 Task: Look for space in Pematangsiantar, Indonesia from 12th August, 2023 to 16th August, 2023 for 8 adults in price range Rs.10000 to Rs.16000. Place can be private room with 8 bedrooms having 8 beds and 8 bathrooms. Property type can be house, flat, guest house, hotel. Amenities needed are: wifi, TV, free parkinig on premises, gym, breakfast. Booking option can be shelf check-in. Required host language is English.
Action: Mouse moved to (465, 99)
Screenshot: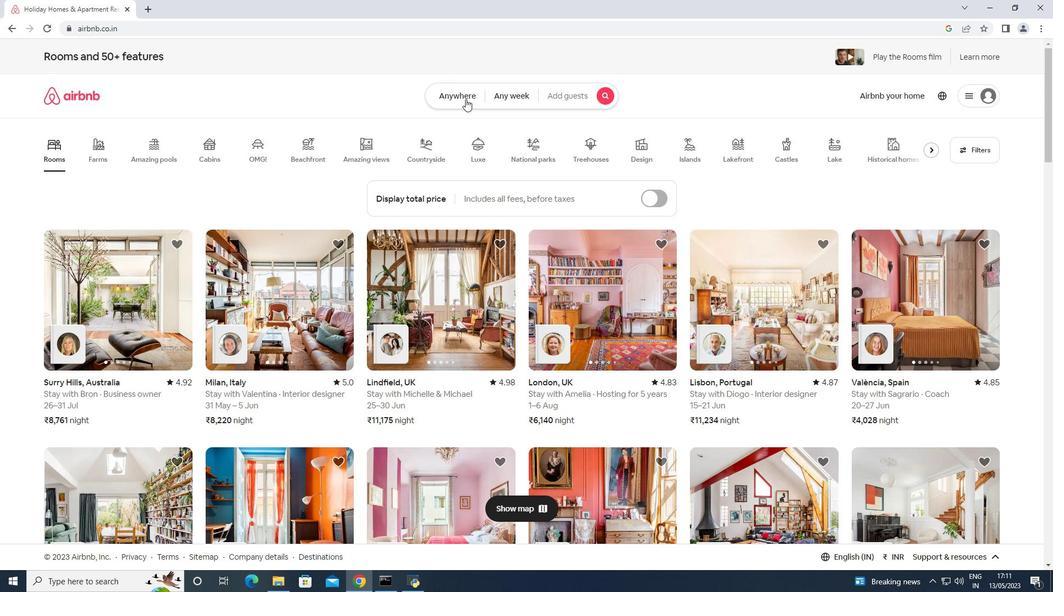 
Action: Mouse pressed left at (465, 99)
Screenshot: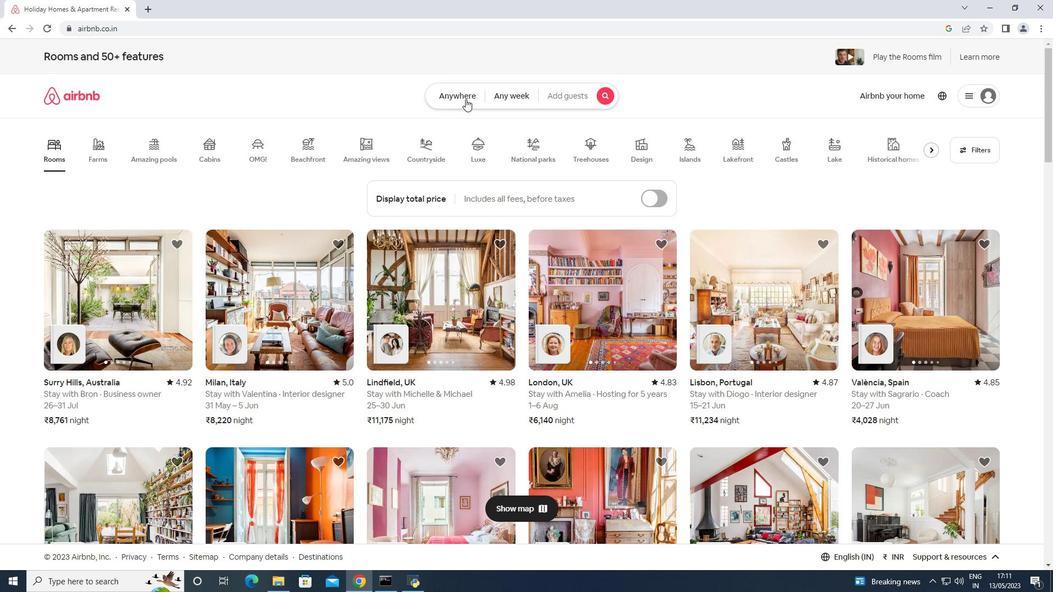 
Action: Mouse moved to (431, 140)
Screenshot: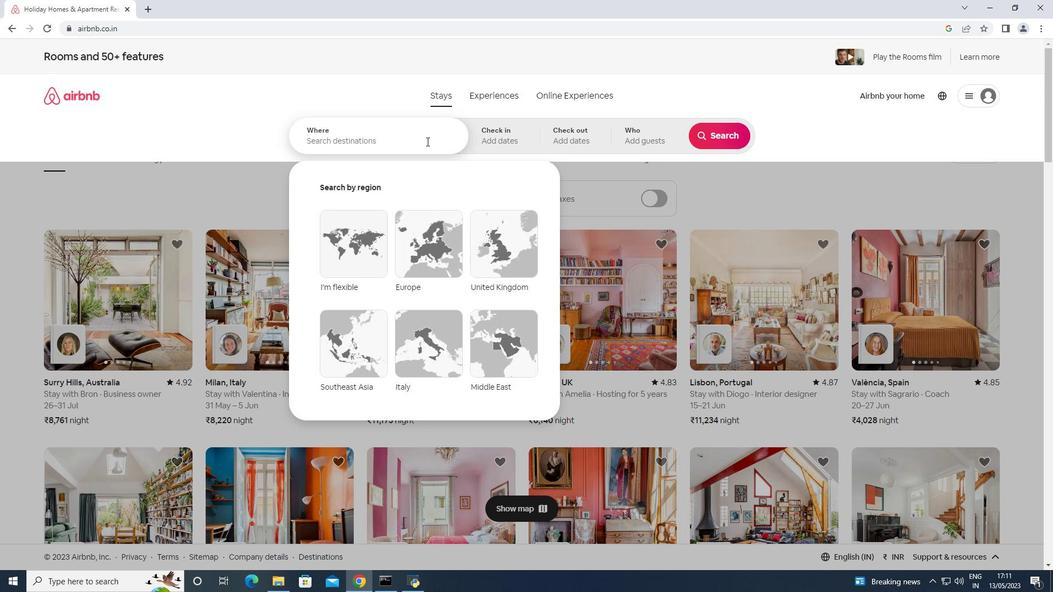 
Action: Mouse pressed left at (431, 140)
Screenshot: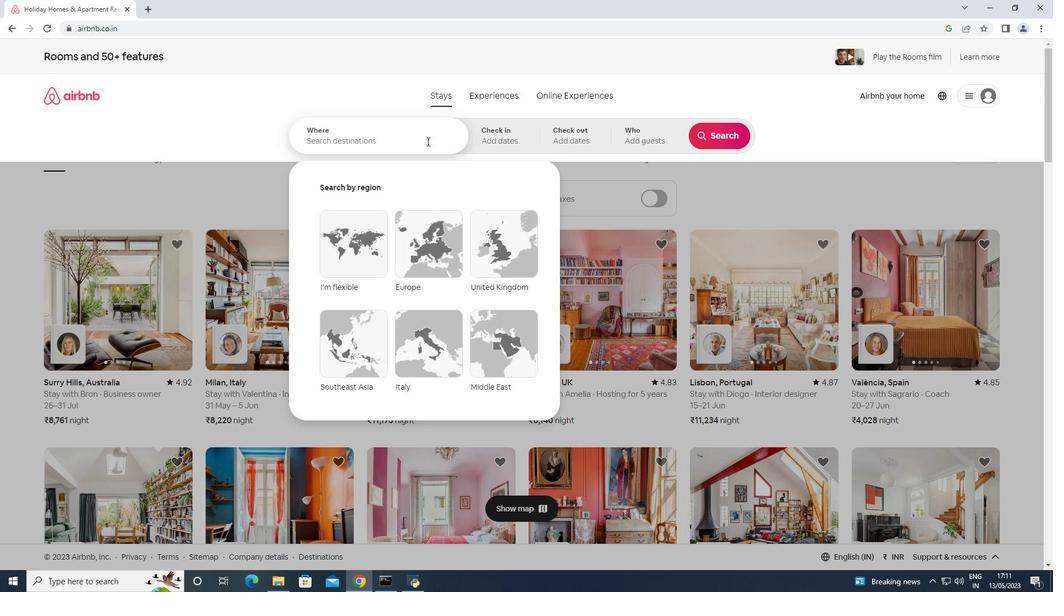 
Action: Key pressed <Key.shift>Pematangsiantar,<Key.space><Key.shift>Indoa<Key.backspace>nesia<Key.enter>
Screenshot: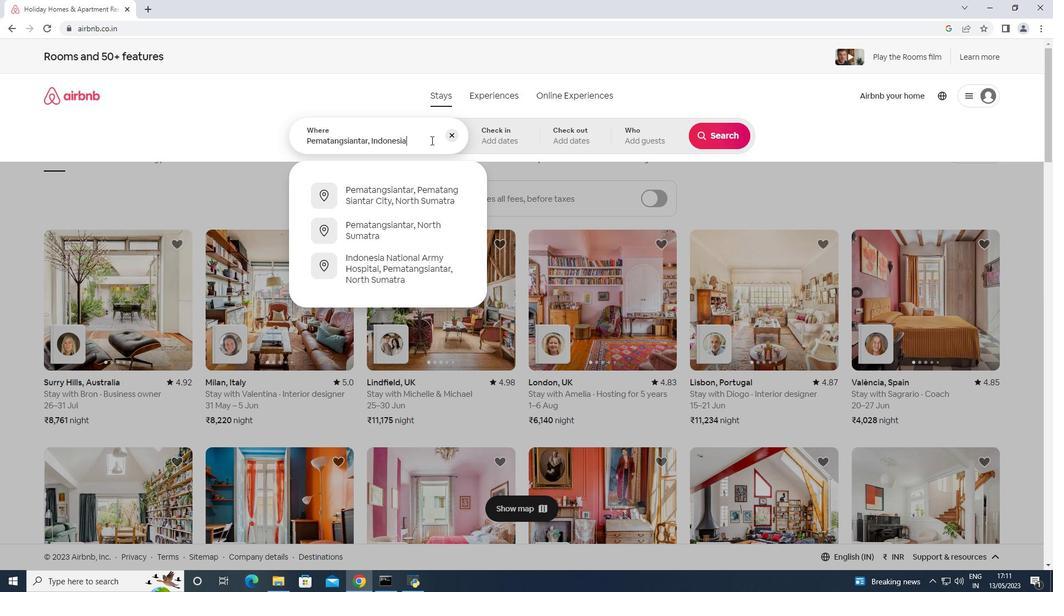 
Action: Mouse moved to (720, 227)
Screenshot: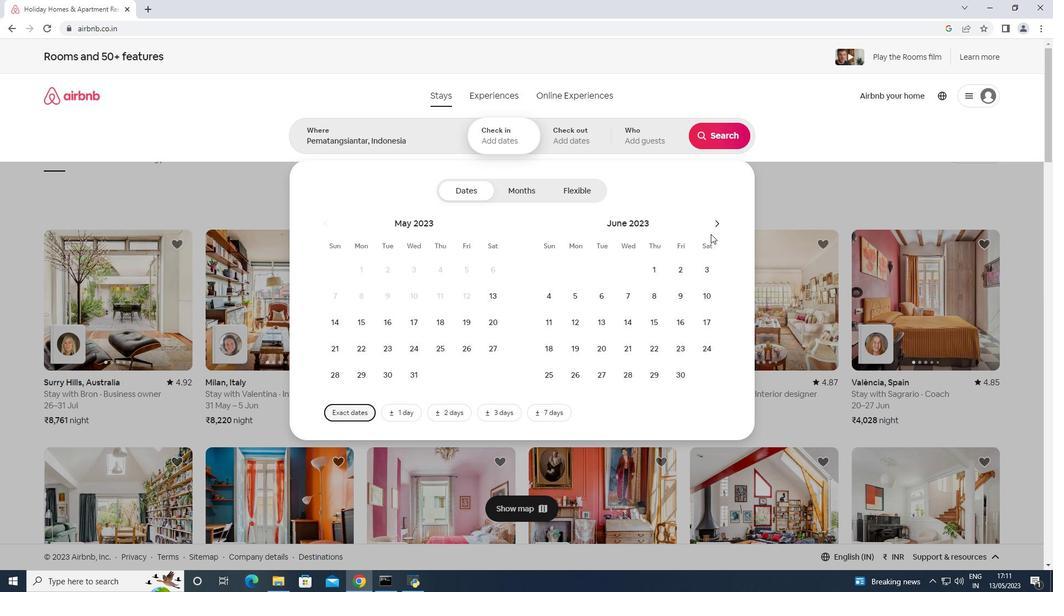
Action: Mouse pressed left at (720, 227)
Screenshot: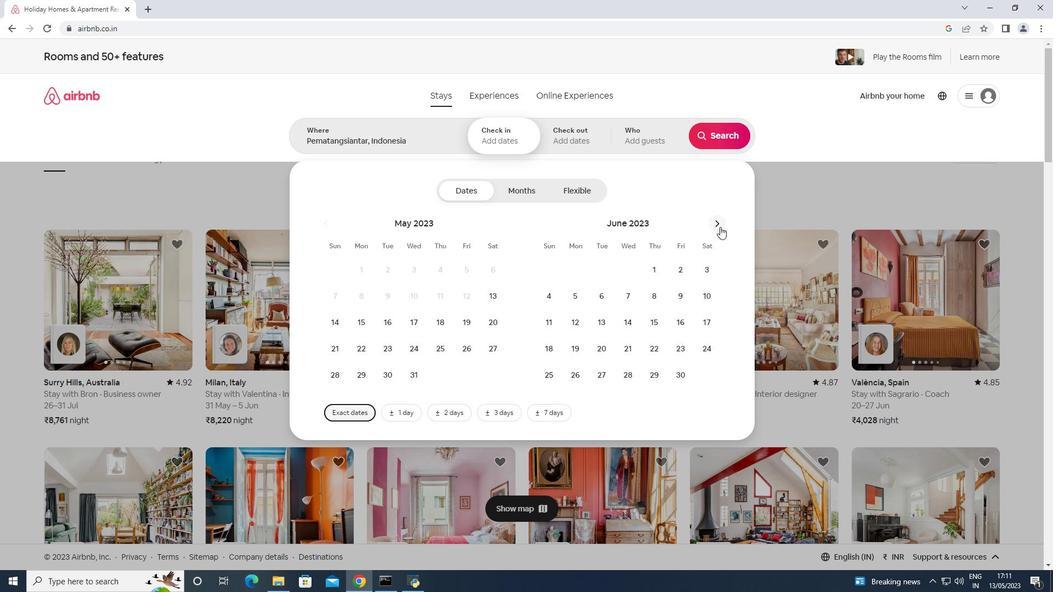 
Action: Mouse pressed left at (720, 227)
Screenshot: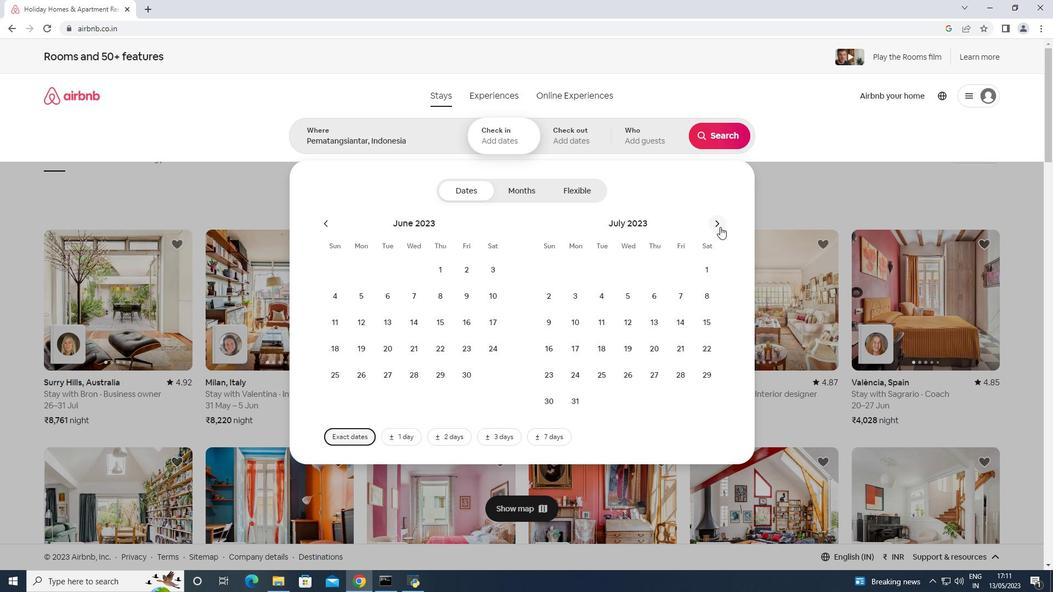 
Action: Mouse moved to (704, 296)
Screenshot: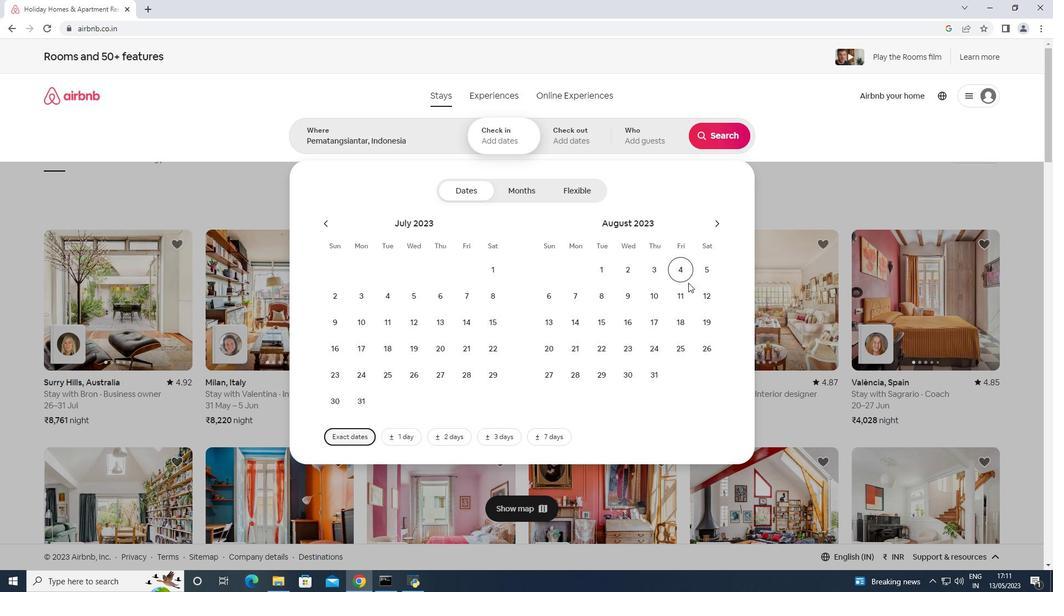 
Action: Mouse pressed left at (704, 296)
Screenshot: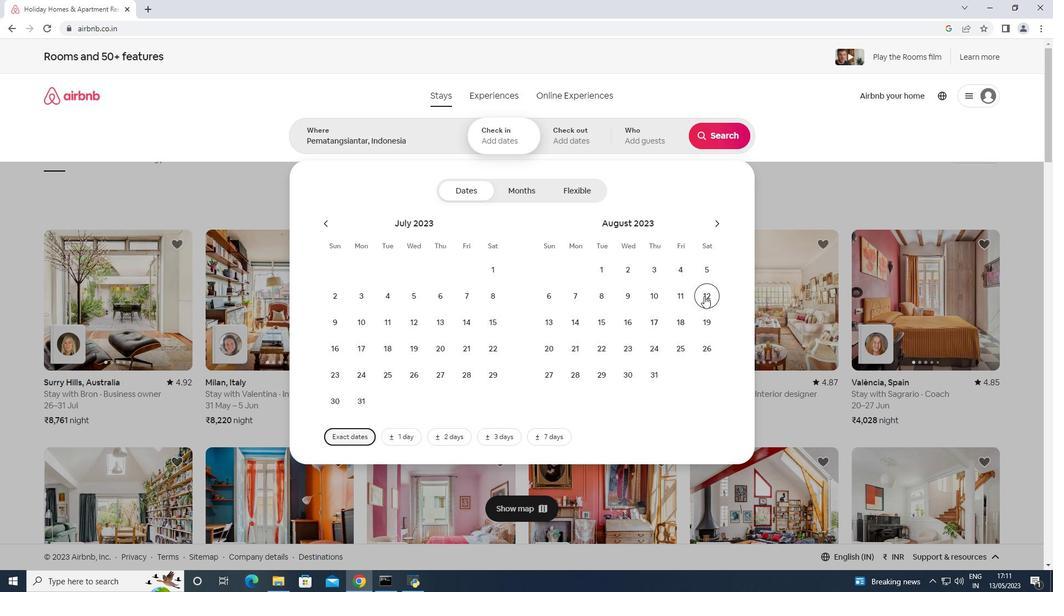 
Action: Mouse moved to (633, 320)
Screenshot: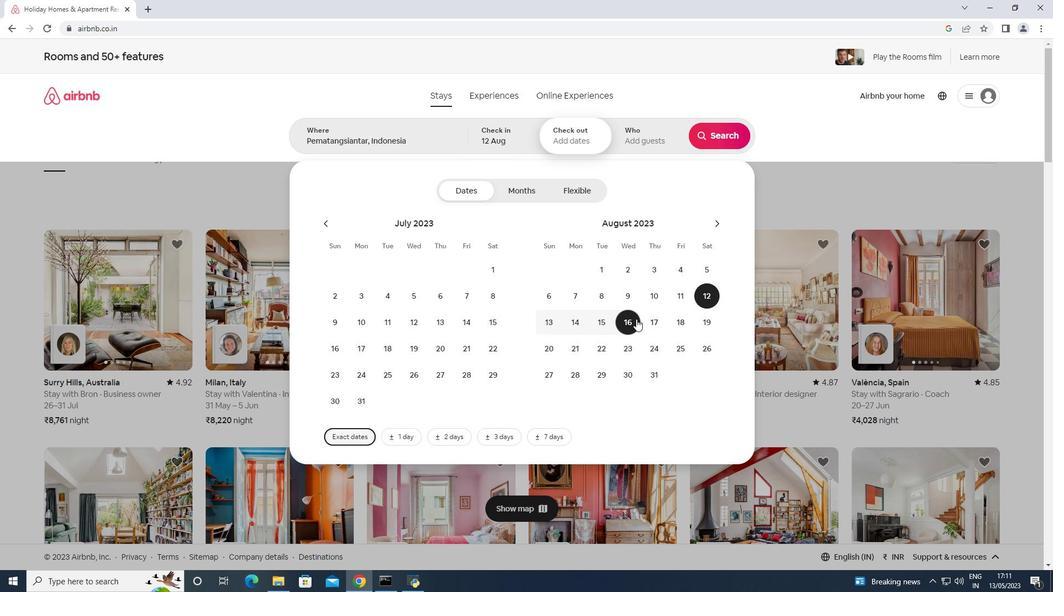 
Action: Mouse pressed left at (633, 320)
Screenshot: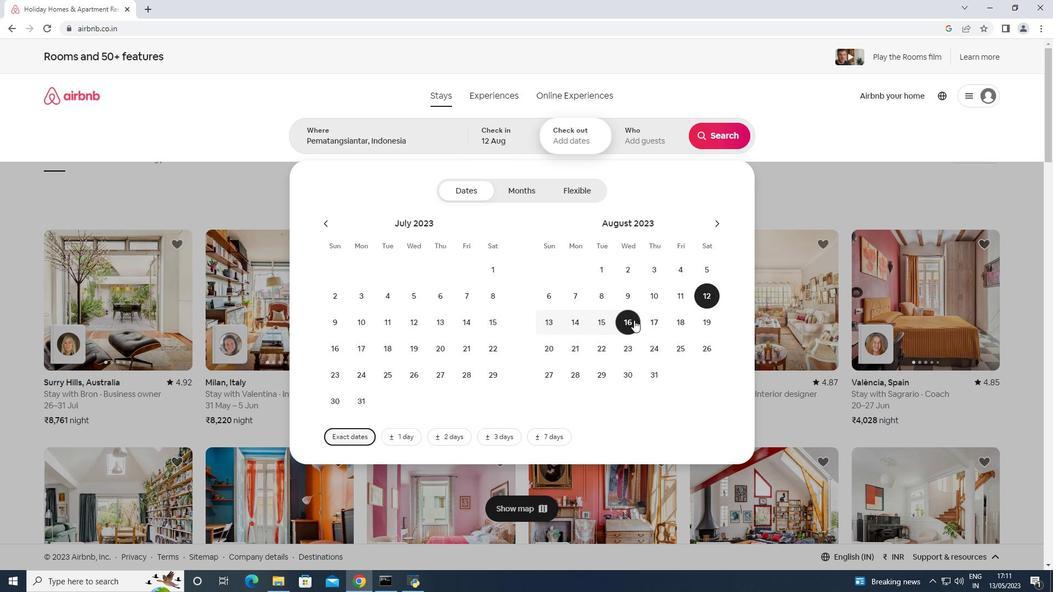 
Action: Mouse moved to (653, 145)
Screenshot: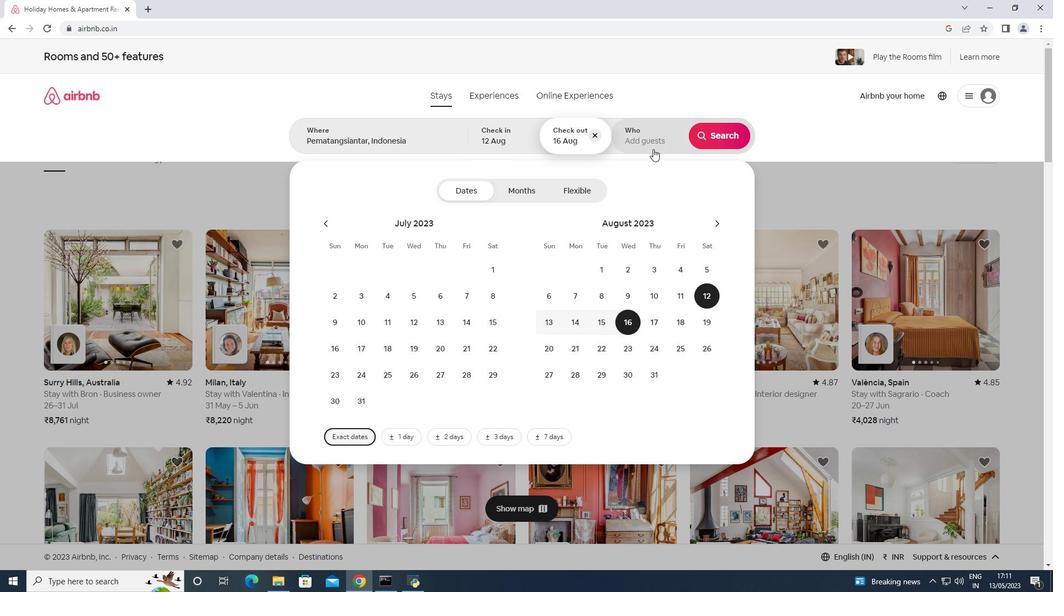 
Action: Mouse pressed left at (653, 145)
Screenshot: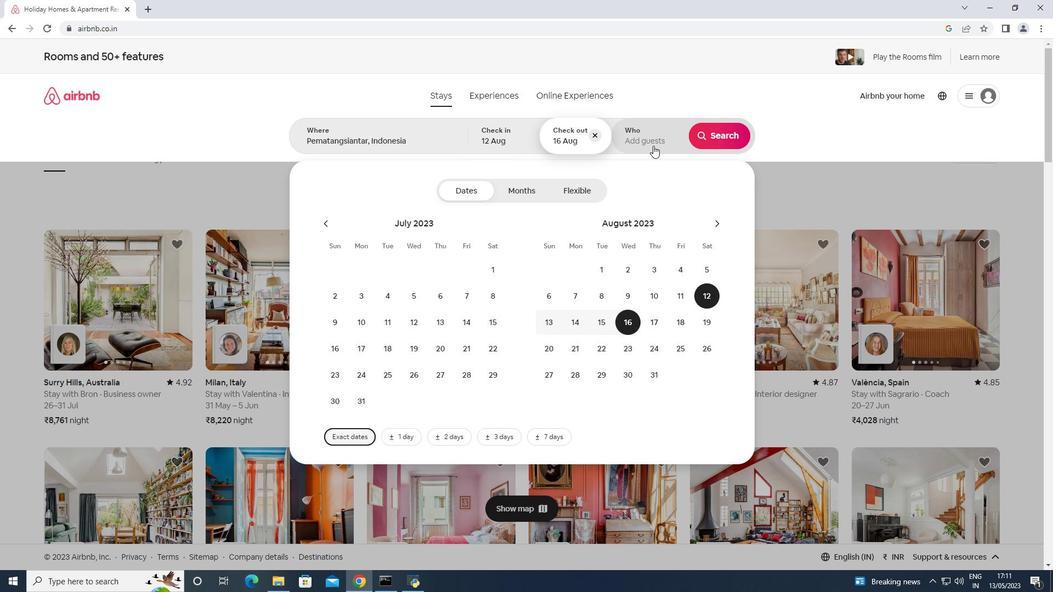 
Action: Mouse moved to (723, 190)
Screenshot: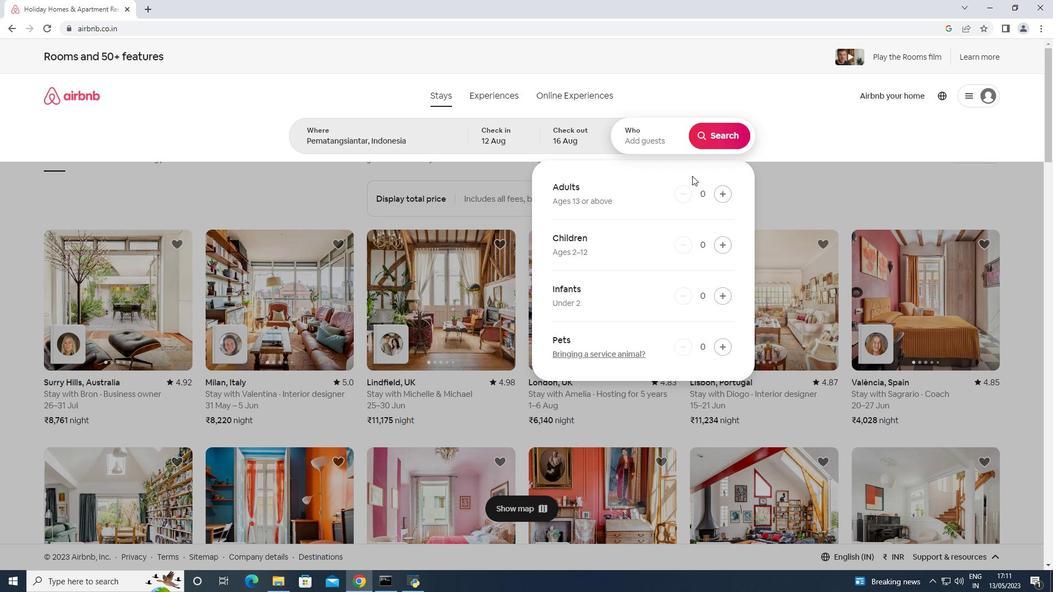 
Action: Mouse pressed left at (723, 190)
Screenshot: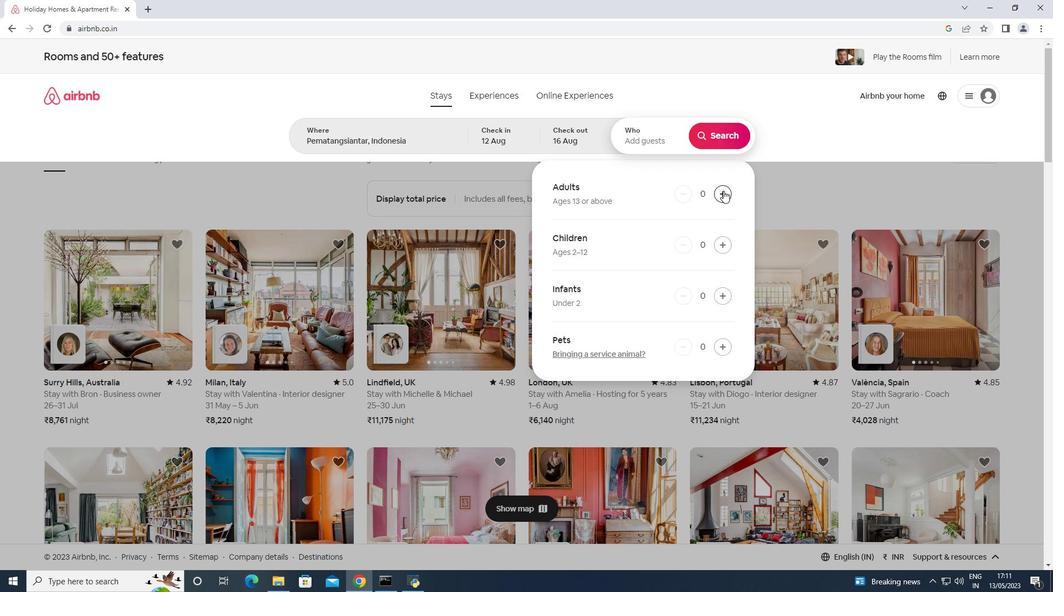 
Action: Mouse pressed left at (723, 190)
Screenshot: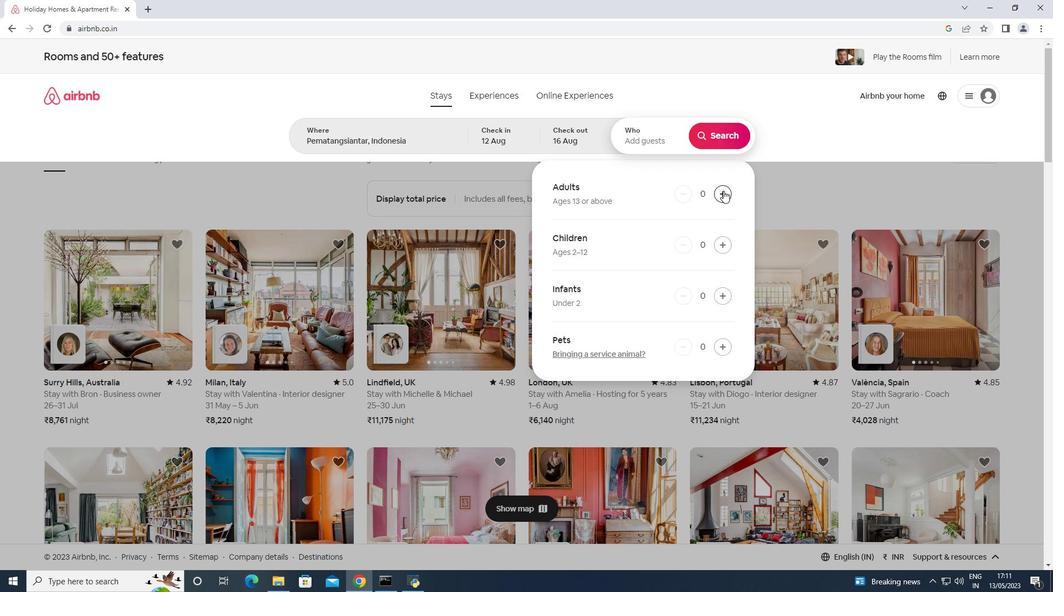 
Action: Mouse pressed left at (723, 190)
Screenshot: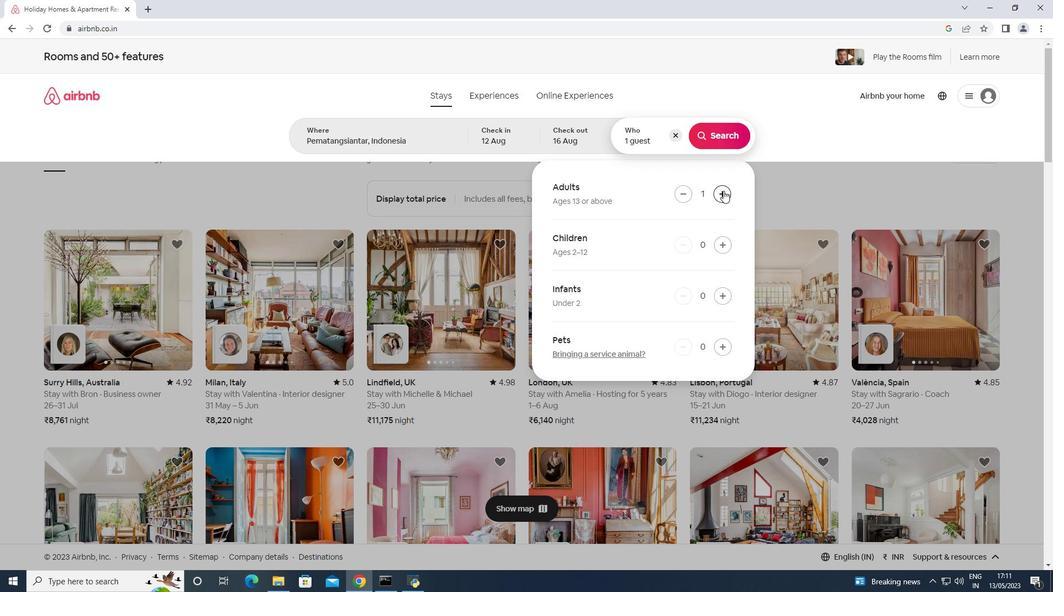 
Action: Mouse pressed left at (723, 190)
Screenshot: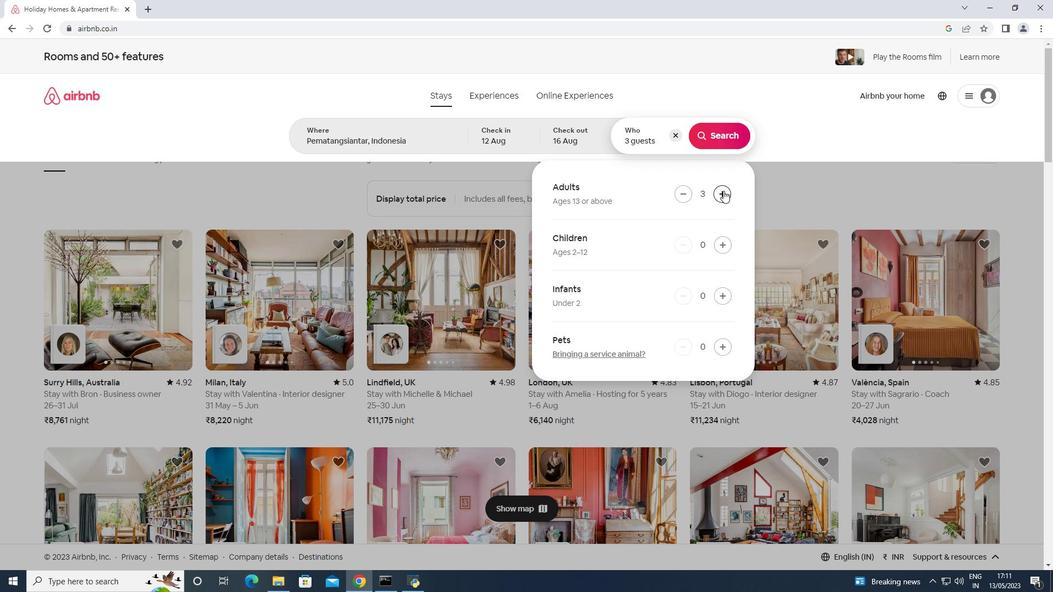 
Action: Mouse pressed left at (723, 190)
Screenshot: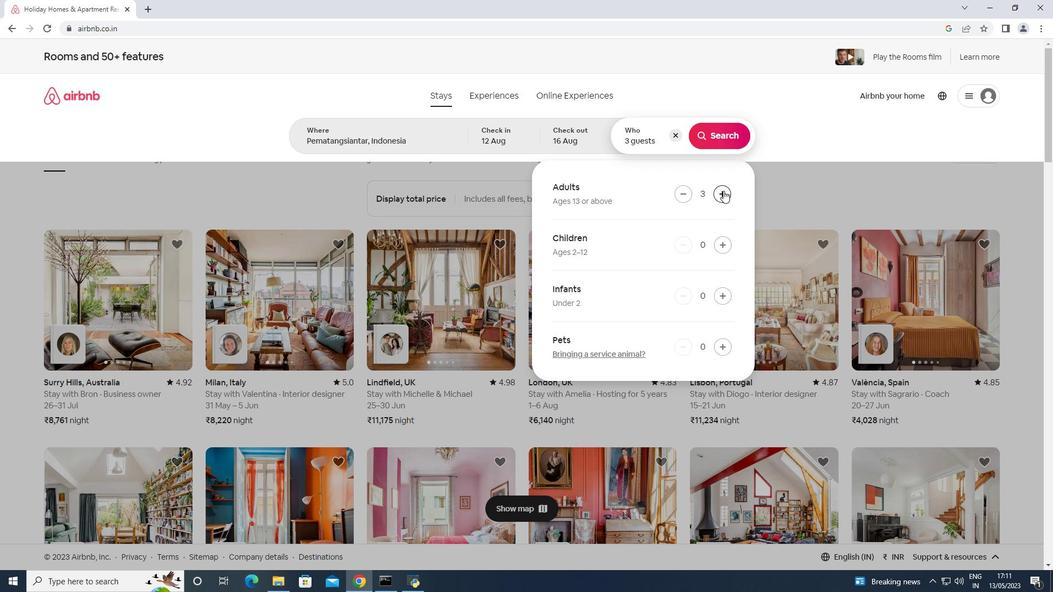 
Action: Mouse pressed left at (723, 190)
Screenshot: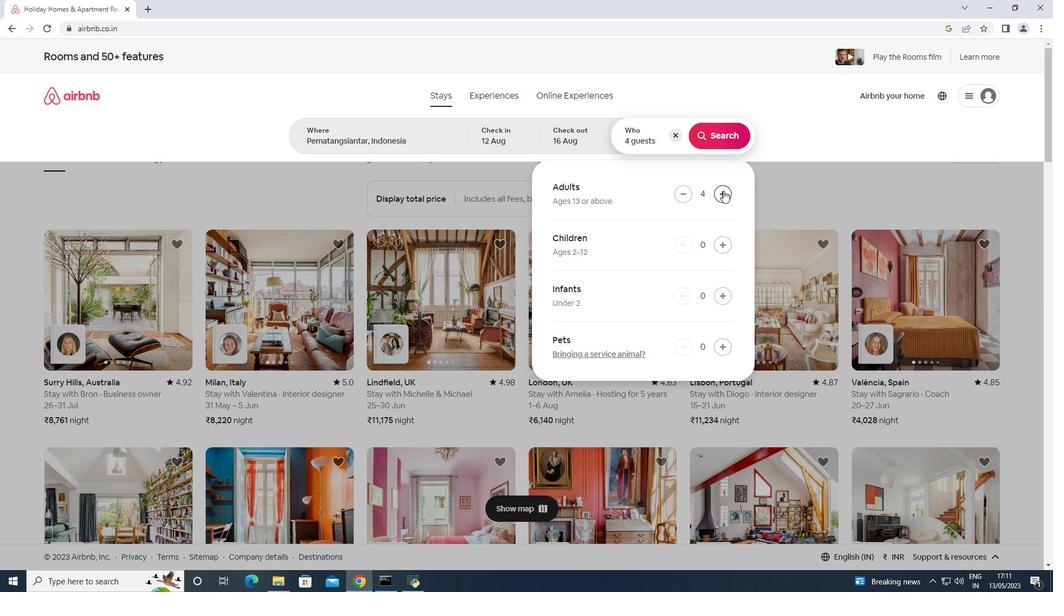 
Action: Mouse pressed left at (723, 190)
Screenshot: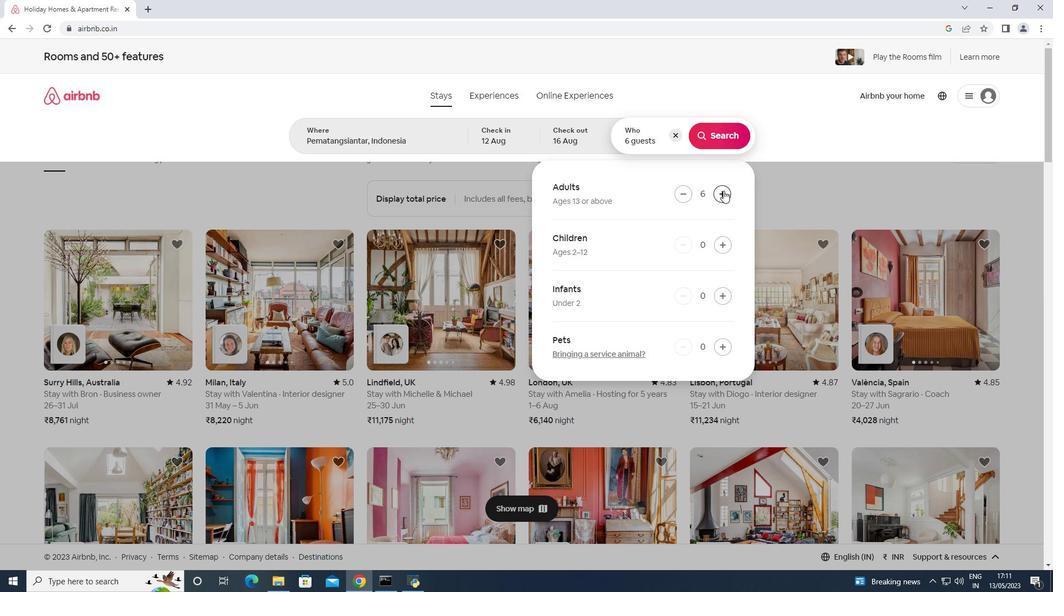 
Action: Mouse pressed left at (723, 190)
Screenshot: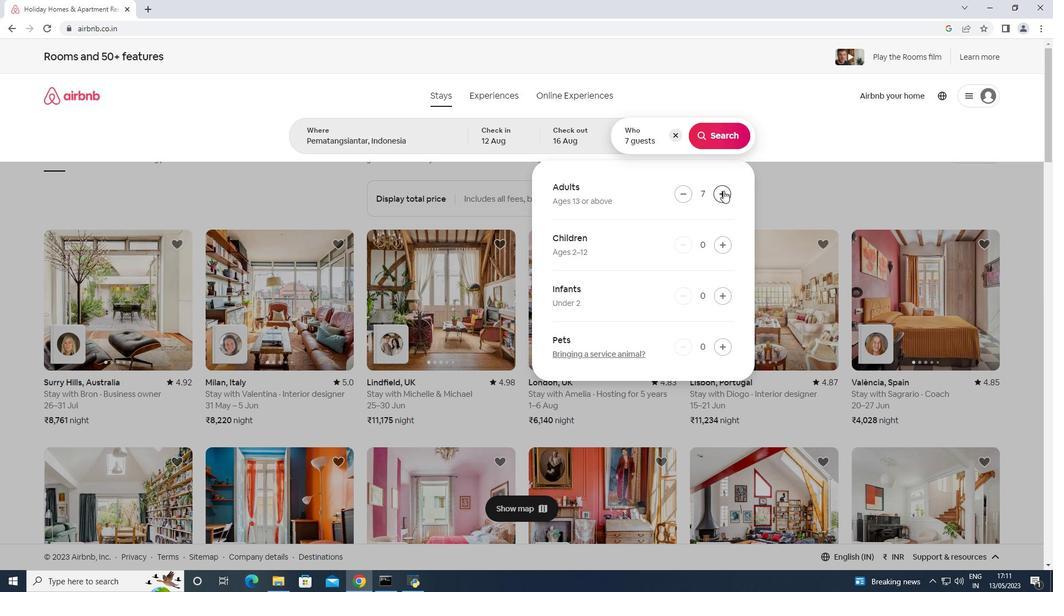 
Action: Mouse moved to (727, 141)
Screenshot: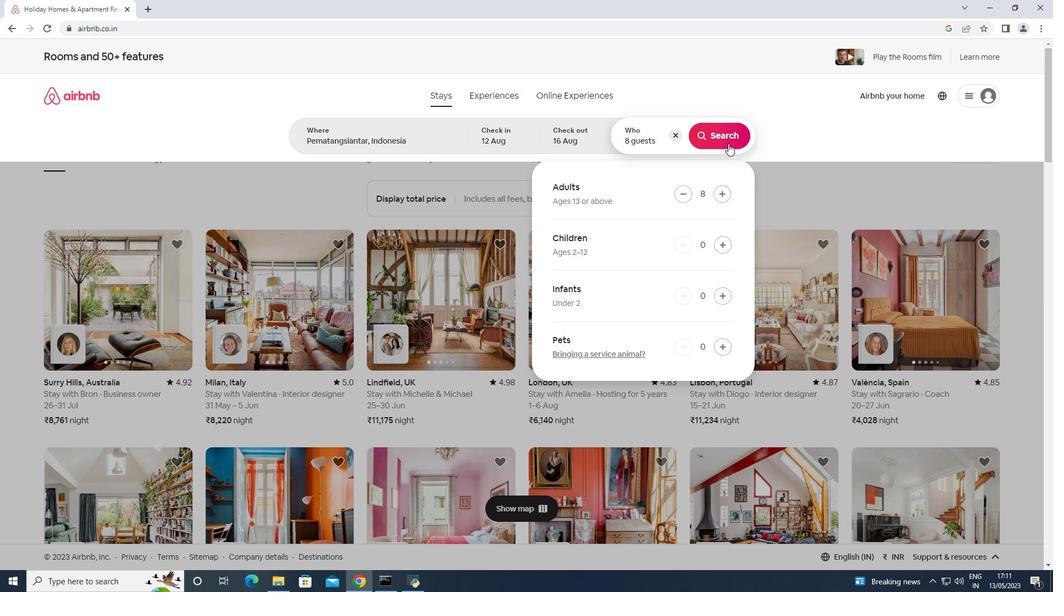 
Action: Mouse pressed left at (727, 141)
Screenshot: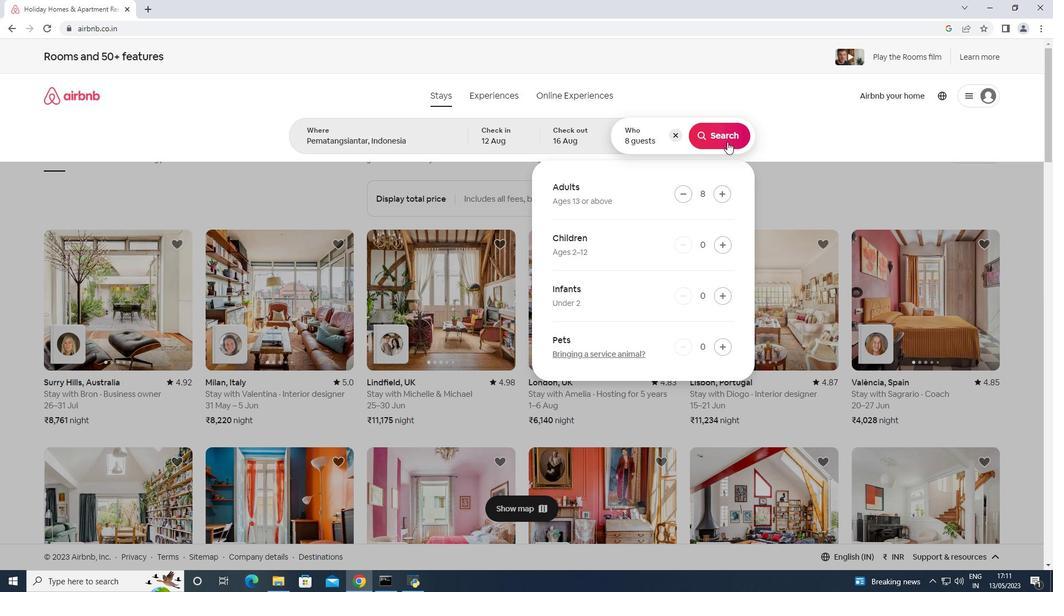 
Action: Mouse moved to (991, 102)
Screenshot: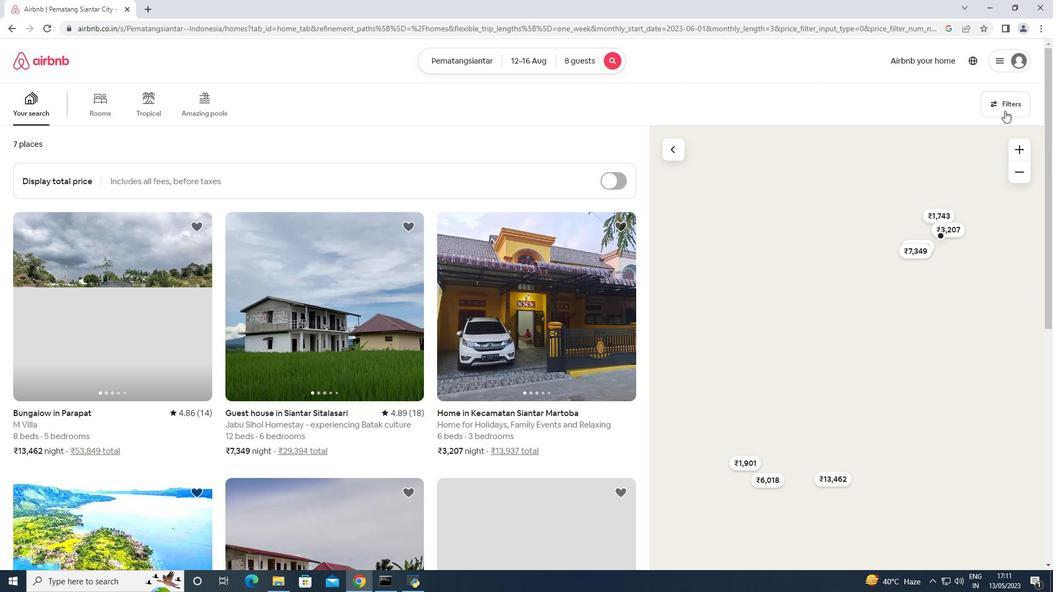 
Action: Mouse pressed left at (991, 102)
Screenshot: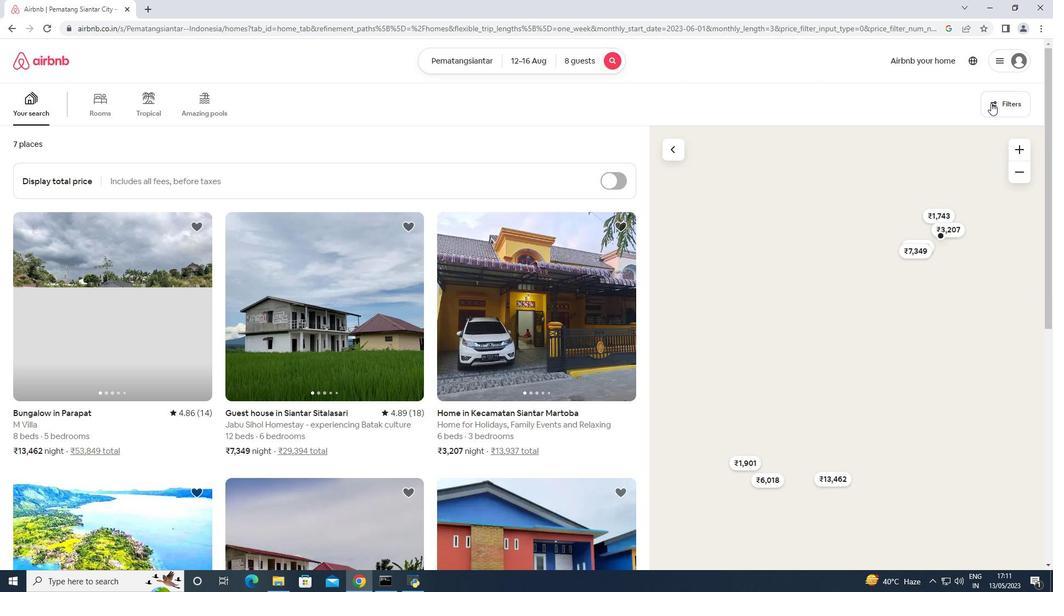 
Action: Mouse moved to (497, 367)
Screenshot: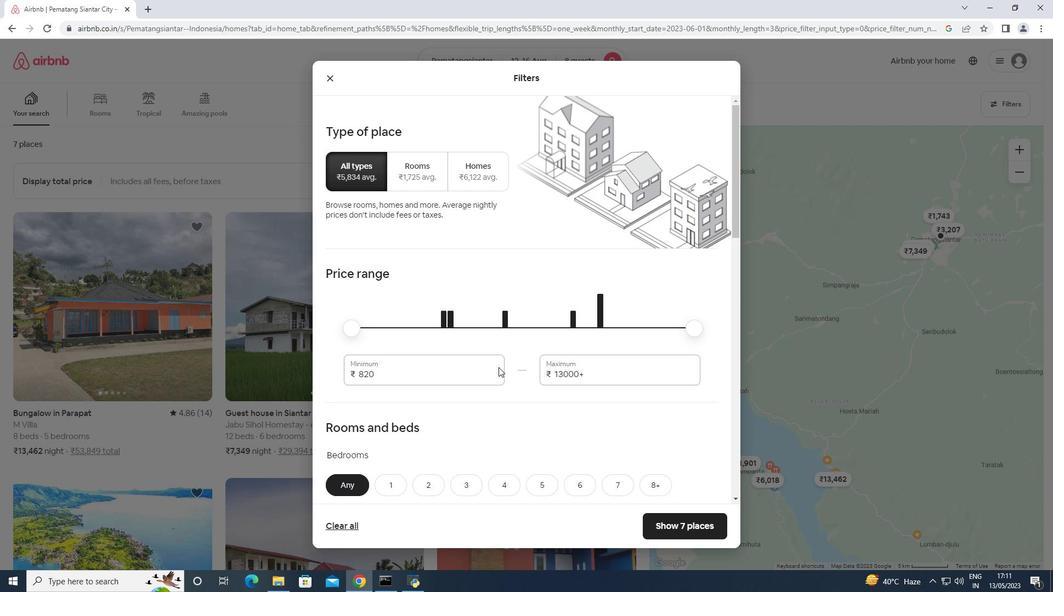 
Action: Mouse pressed left at (497, 367)
Screenshot: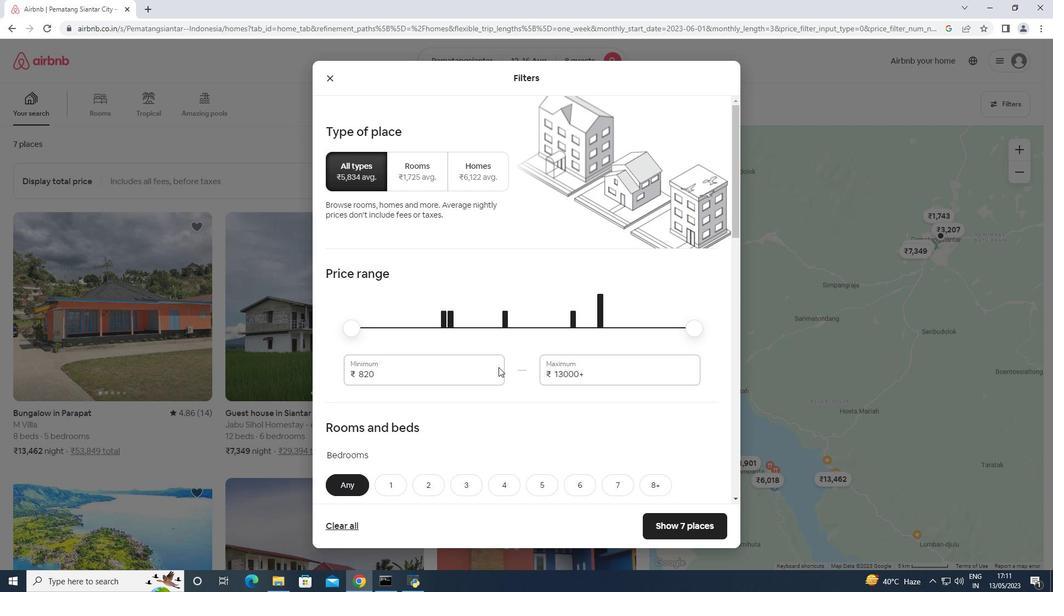 
Action: Mouse moved to (496, 367)
Screenshot: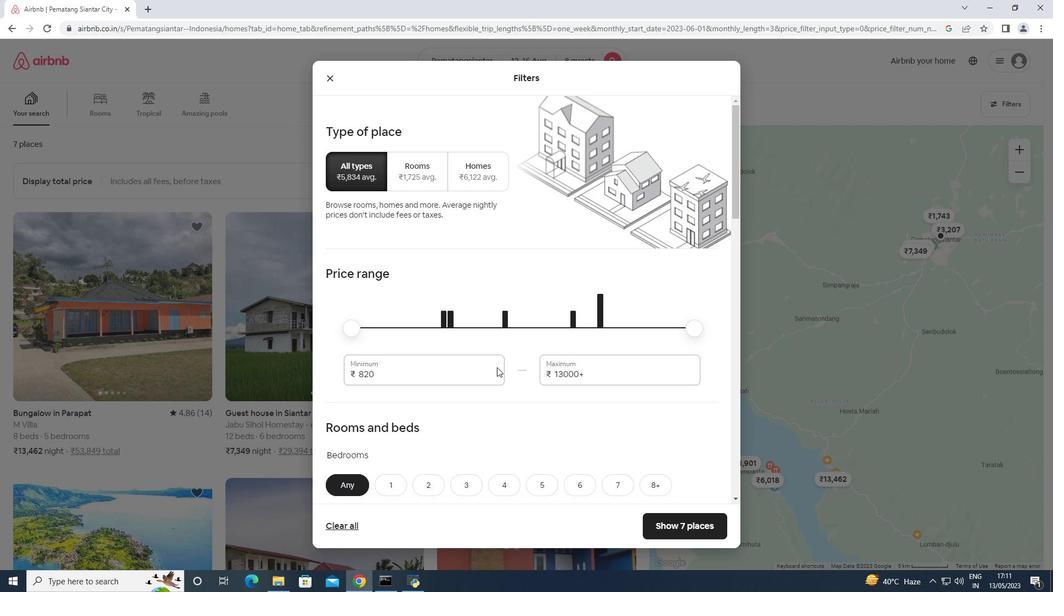 
Action: Mouse pressed left at (496, 367)
Screenshot: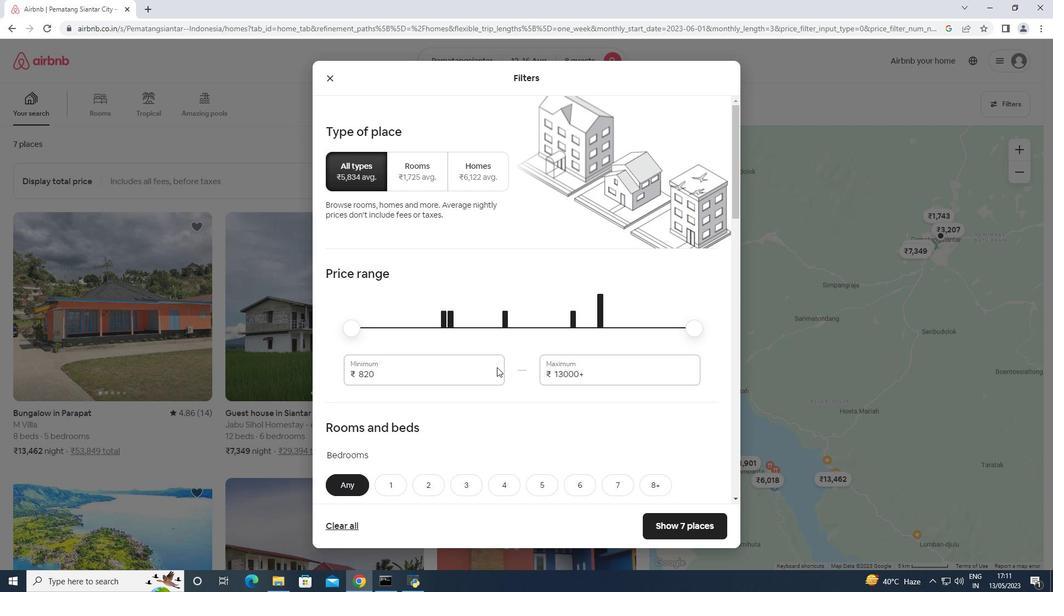 
Action: Mouse moved to (495, 367)
Screenshot: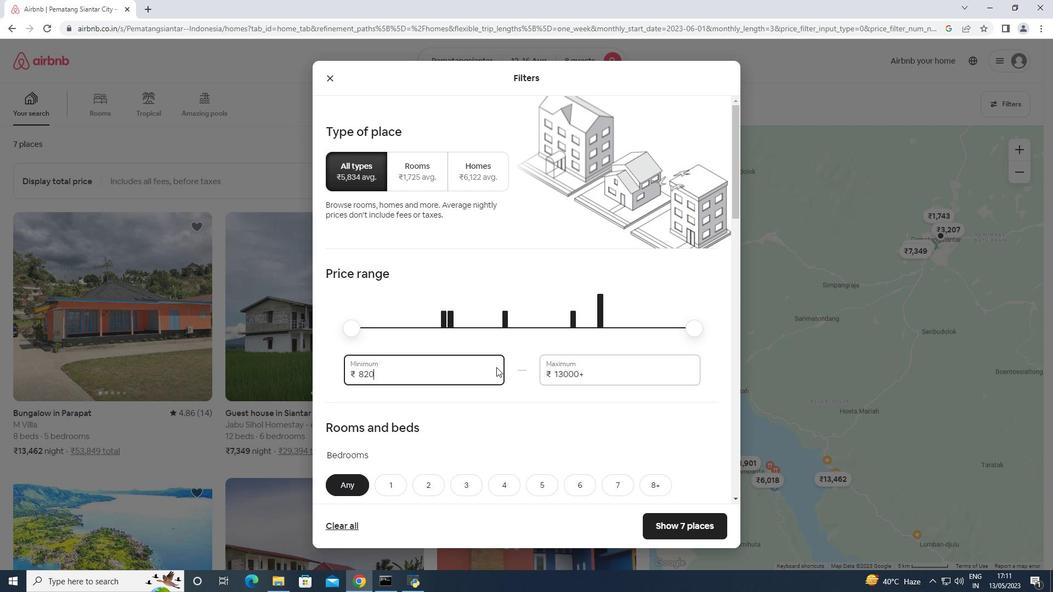 
Action: Mouse pressed left at (495, 367)
Screenshot: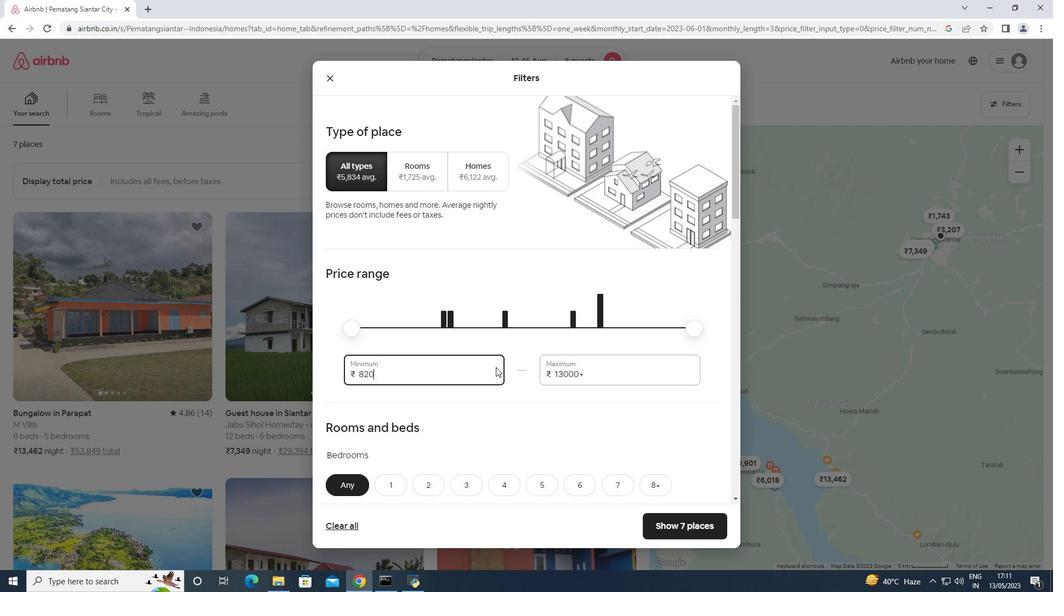 
Action: Mouse pressed left at (495, 367)
Screenshot: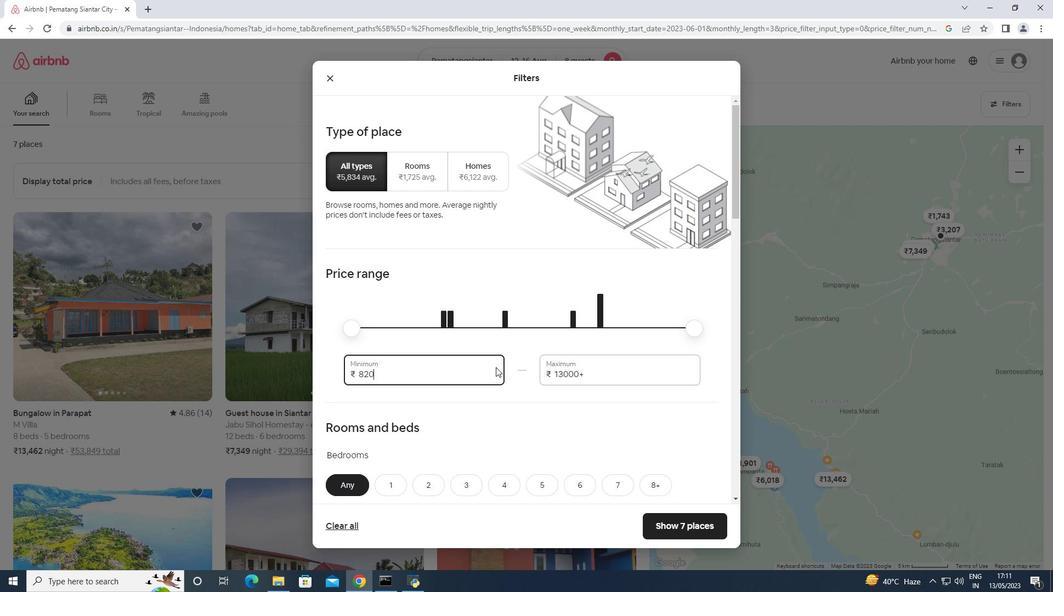 
Action: Mouse moved to (467, 371)
Screenshot: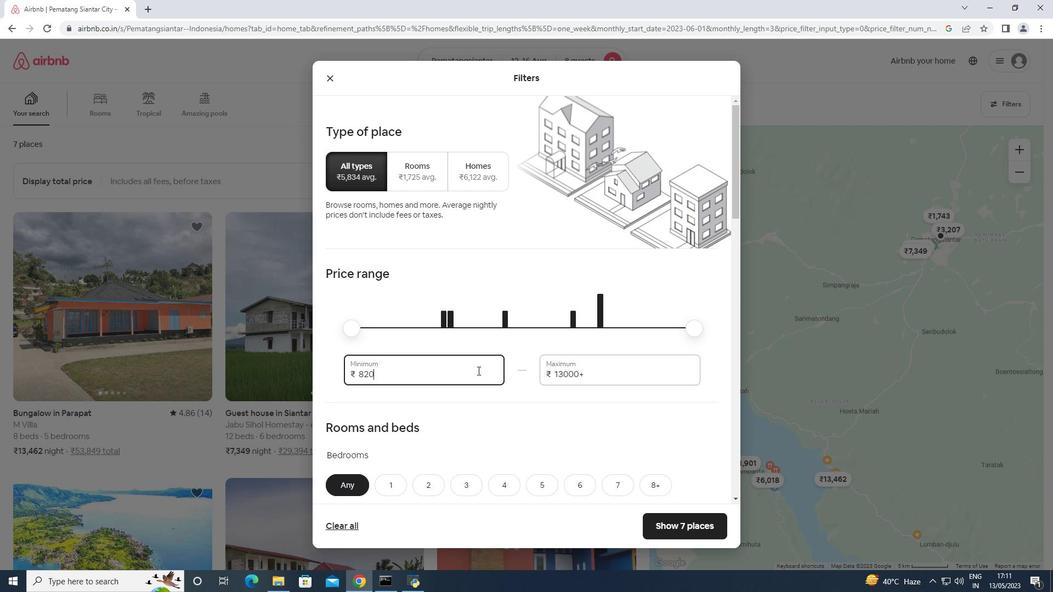
Action: Mouse pressed left at (467, 371)
Screenshot: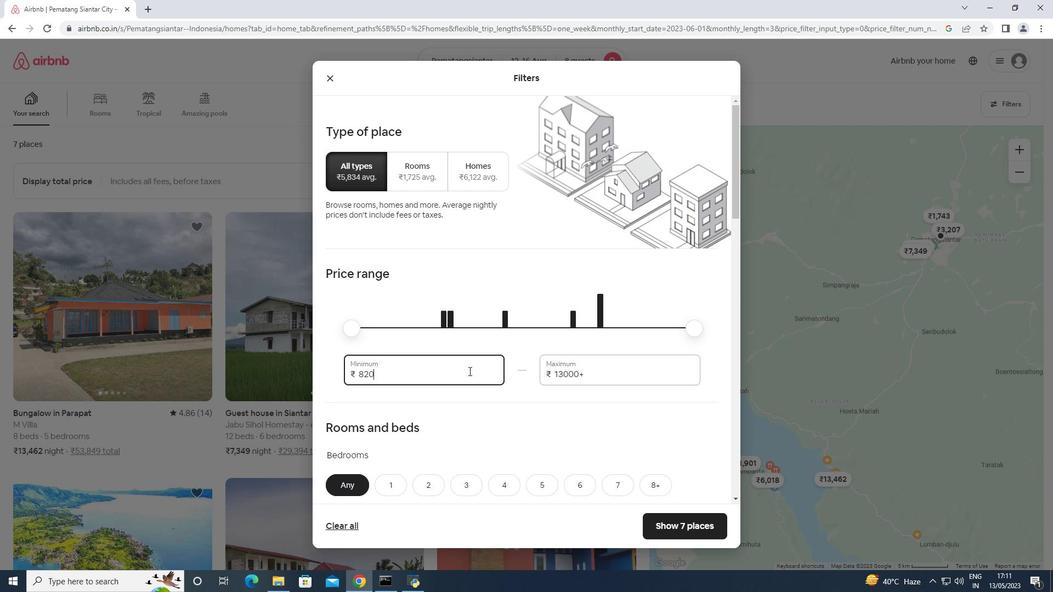 
Action: Mouse pressed left at (467, 371)
Screenshot: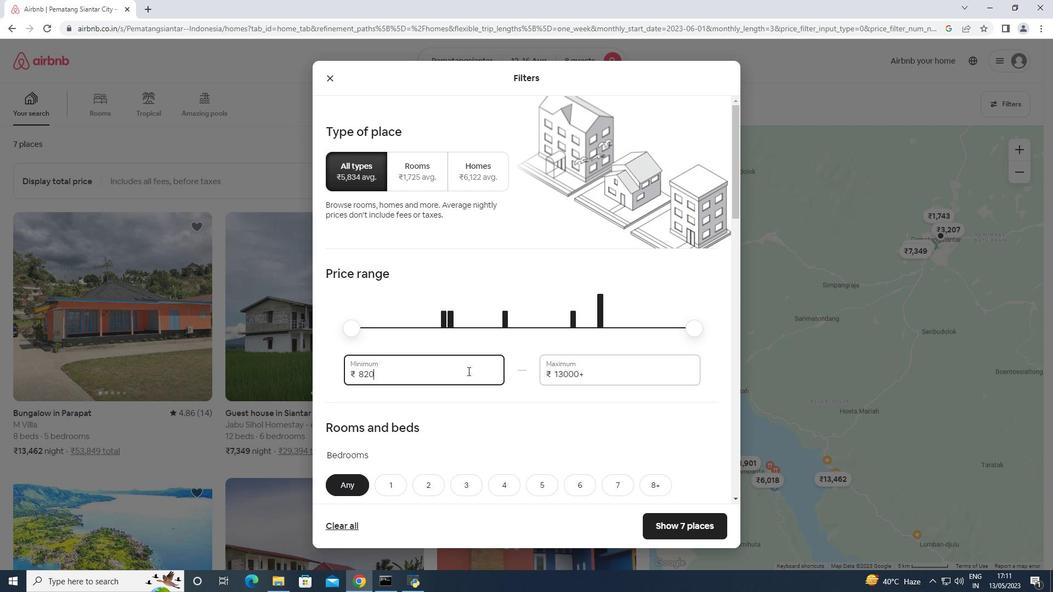 
Action: Key pressed 10100<Key.backspace><Key.backspace><Key.backspace>000<Key.tab>16000
Screenshot: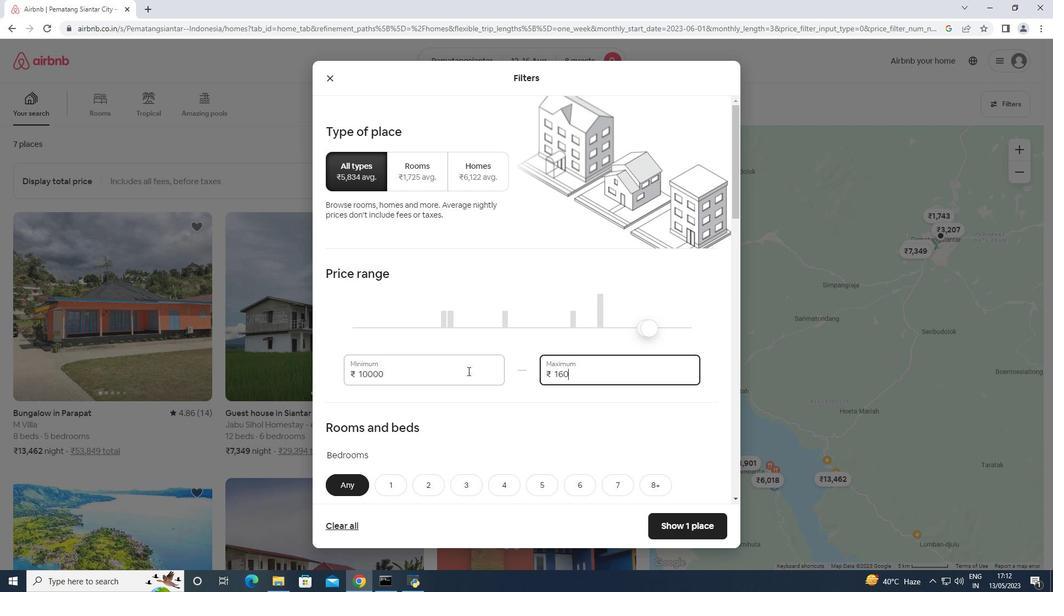 
Action: Mouse moved to (484, 363)
Screenshot: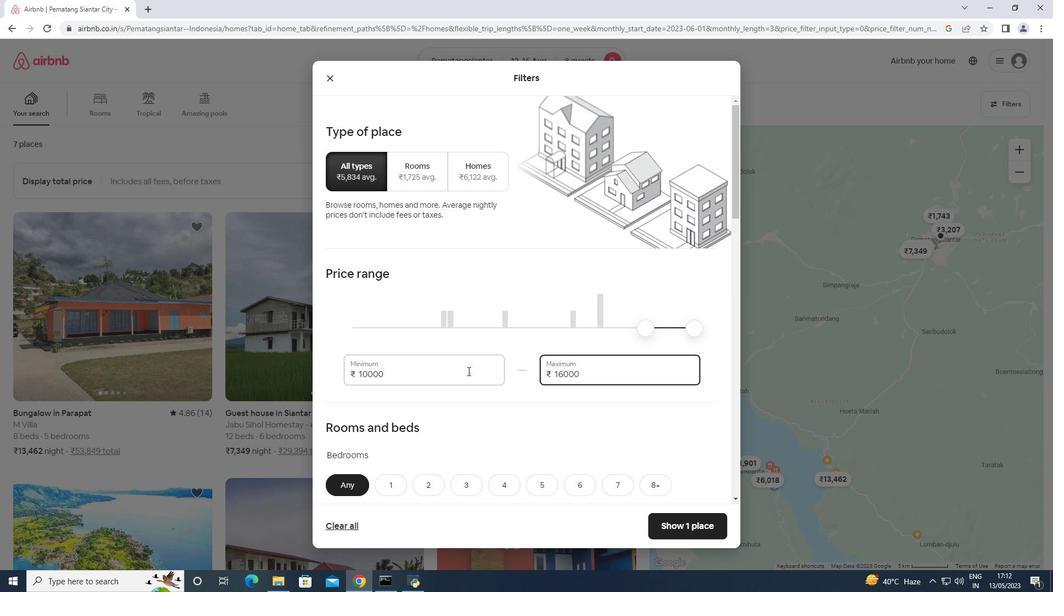 
Action: Mouse scrolled (484, 362) with delta (0, 0)
Screenshot: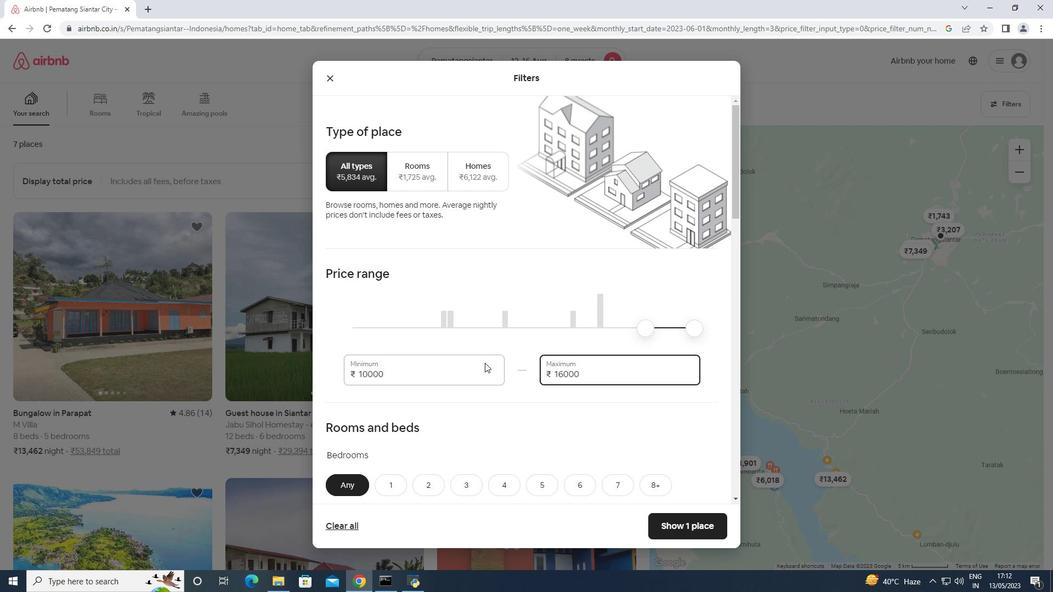 
Action: Mouse scrolled (484, 362) with delta (0, 0)
Screenshot: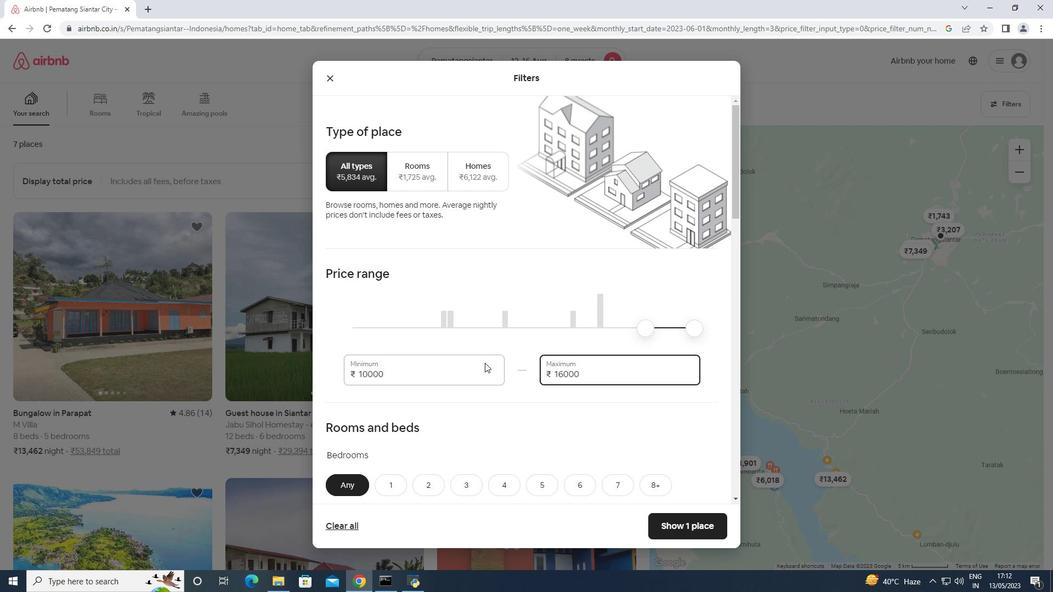 
Action: Mouse scrolled (484, 362) with delta (0, 0)
Screenshot: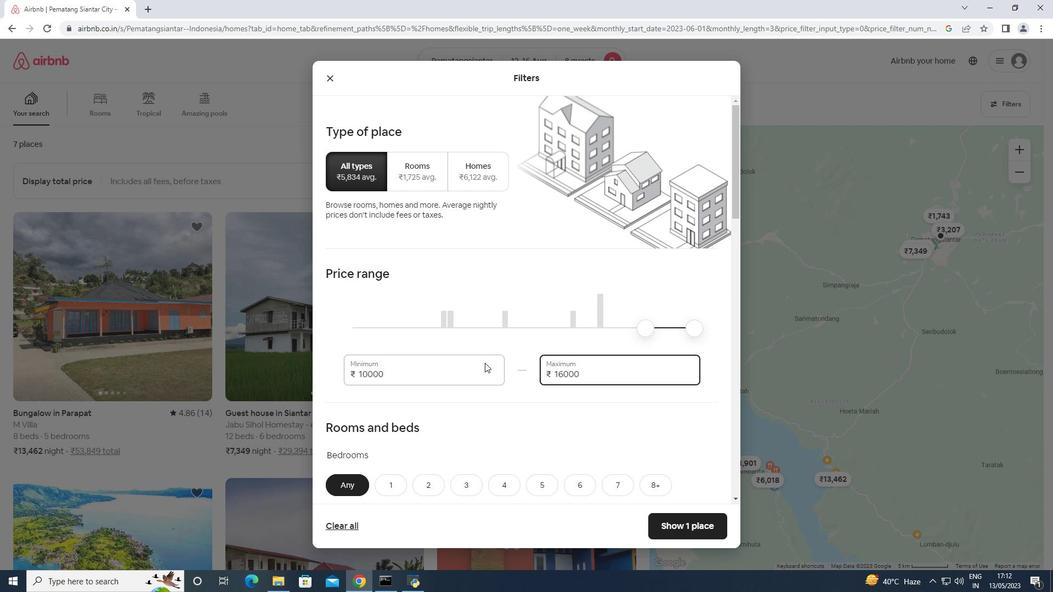 
Action: Mouse scrolled (484, 362) with delta (0, 0)
Screenshot: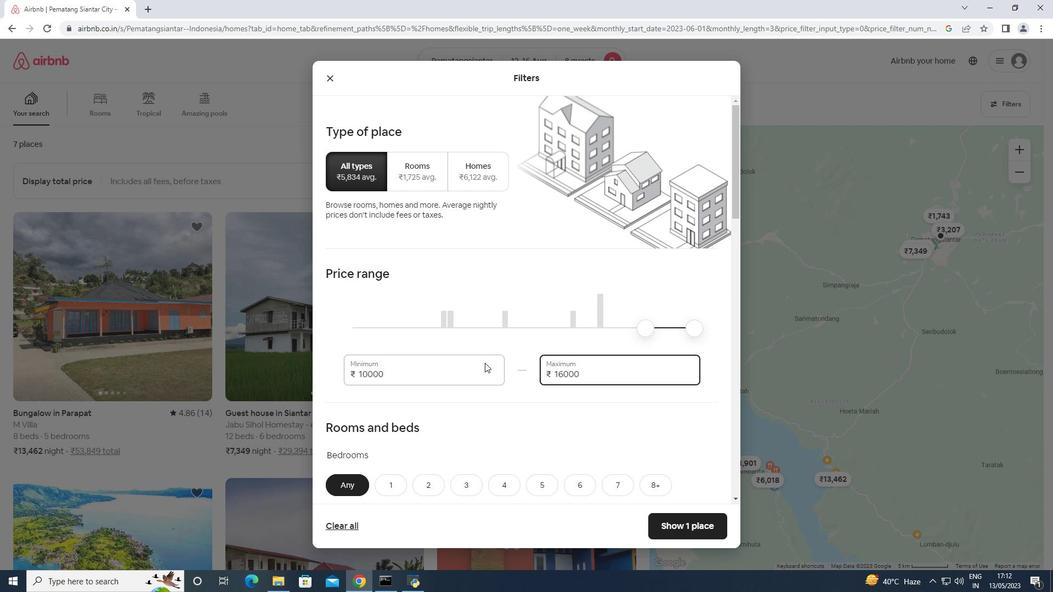 
Action: Mouse moved to (484, 363)
Screenshot: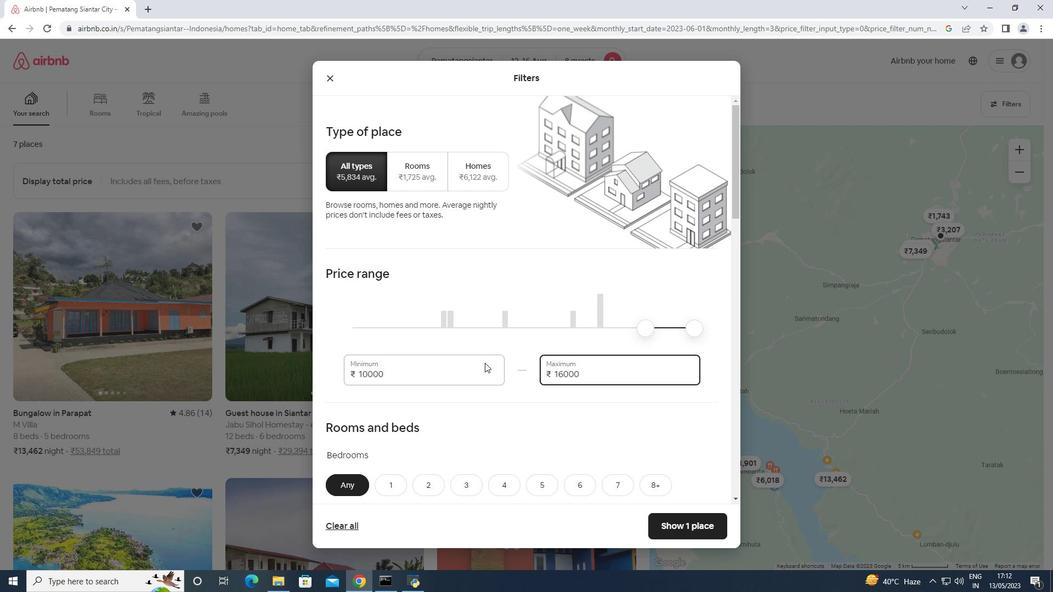 
Action: Mouse scrolled (484, 362) with delta (0, 0)
Screenshot: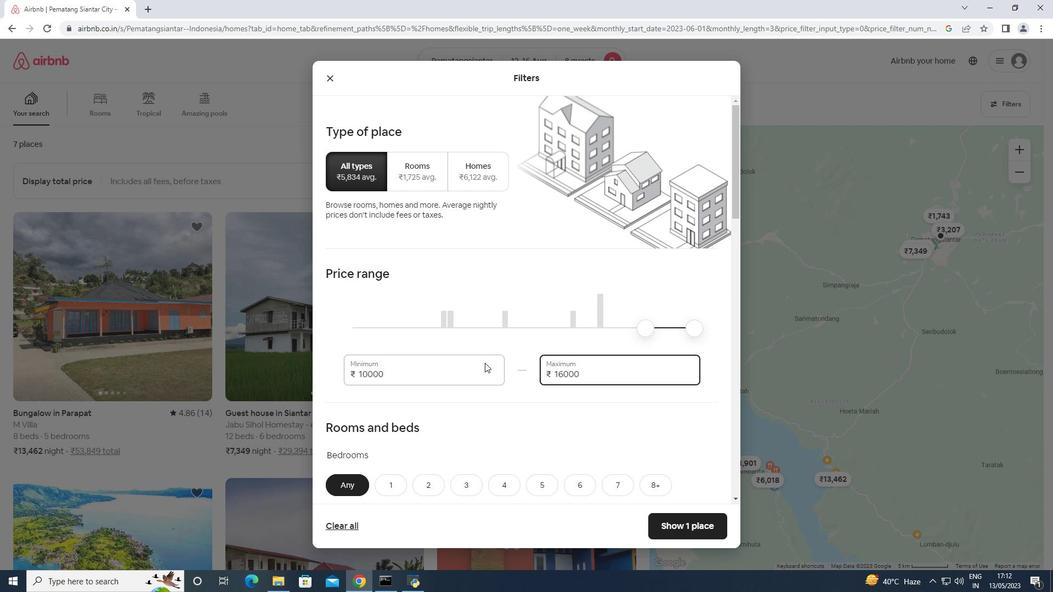 
Action: Mouse moved to (661, 212)
Screenshot: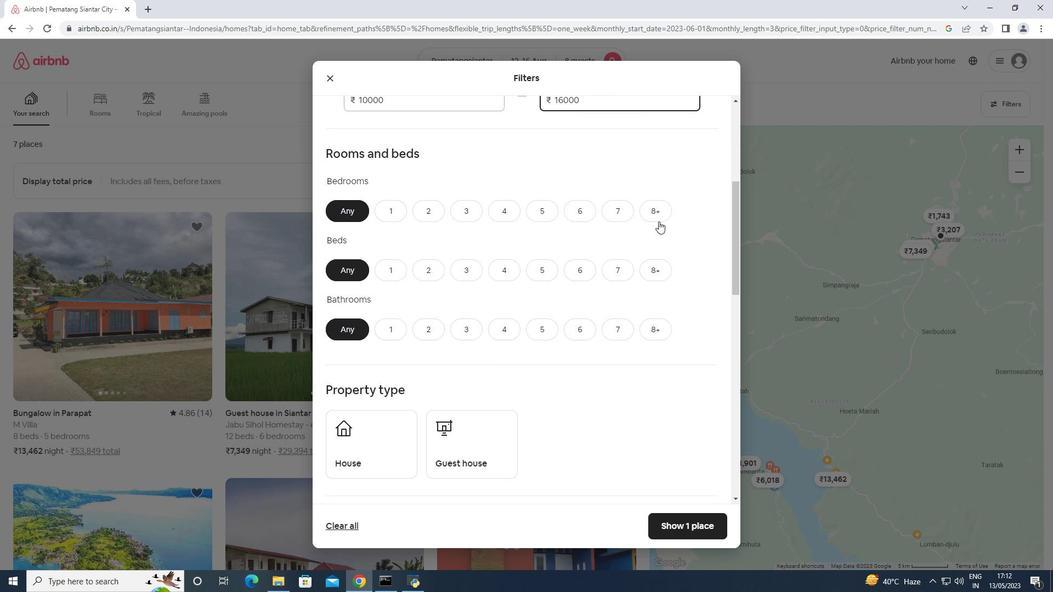 
Action: Mouse pressed left at (661, 212)
Screenshot: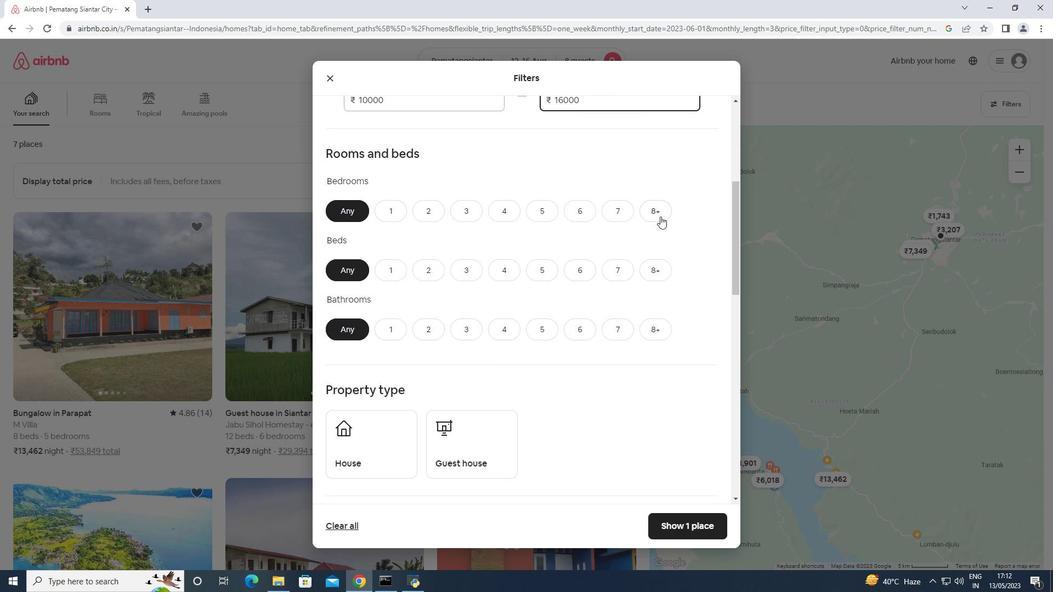 
Action: Mouse moved to (665, 273)
Screenshot: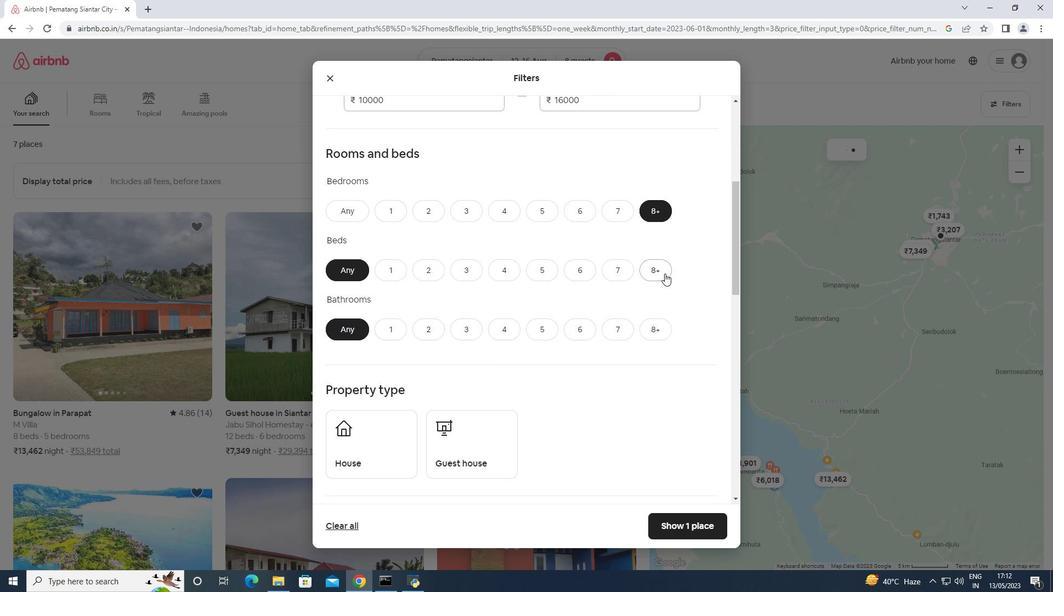 
Action: Mouse pressed left at (665, 273)
Screenshot: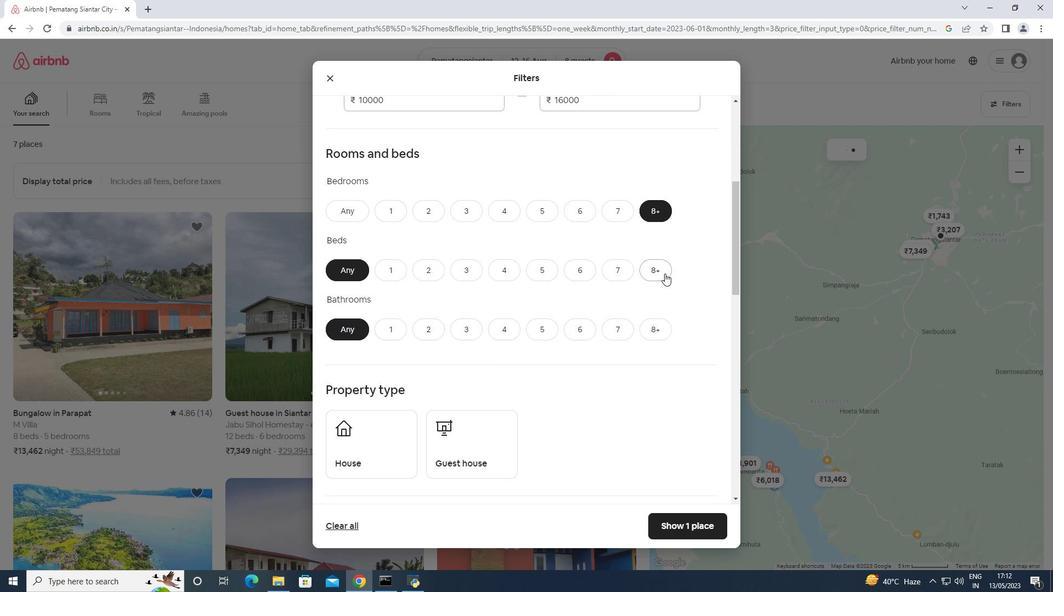 
Action: Mouse moved to (652, 326)
Screenshot: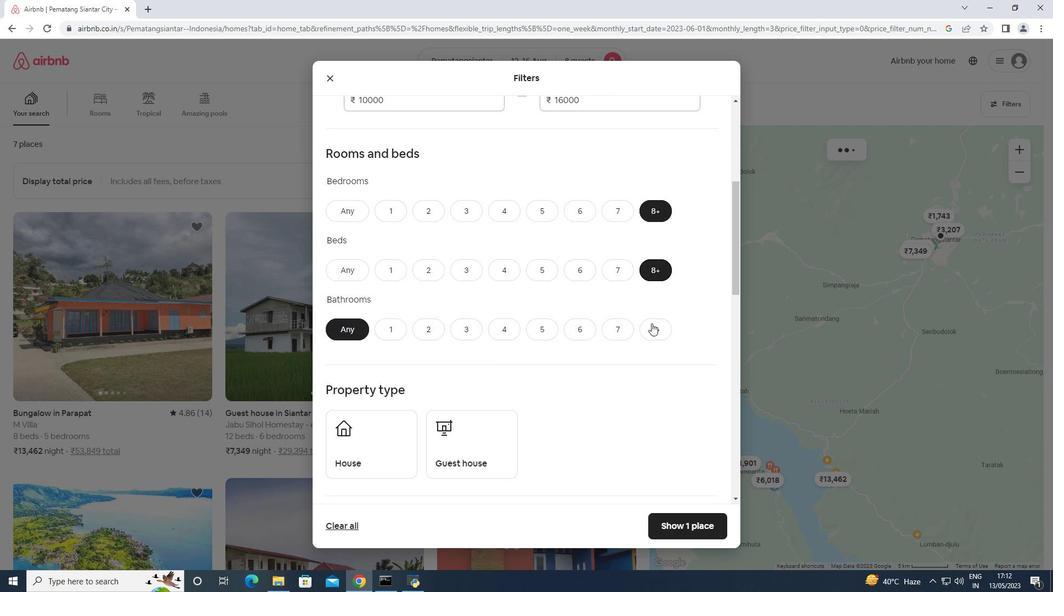 
Action: Mouse pressed left at (652, 326)
Screenshot: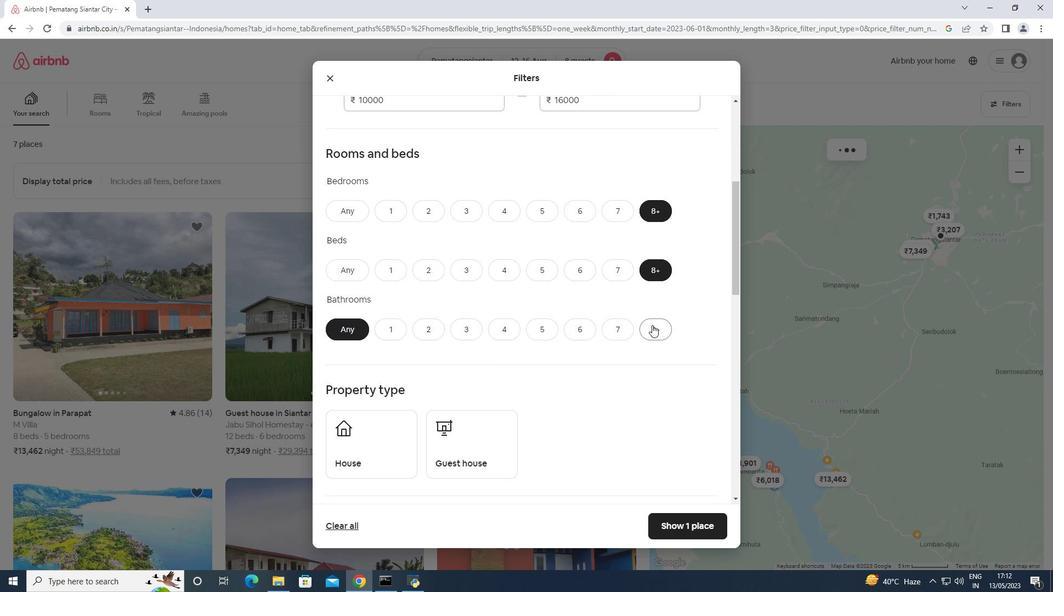 
Action: Mouse scrolled (652, 326) with delta (0, 0)
Screenshot: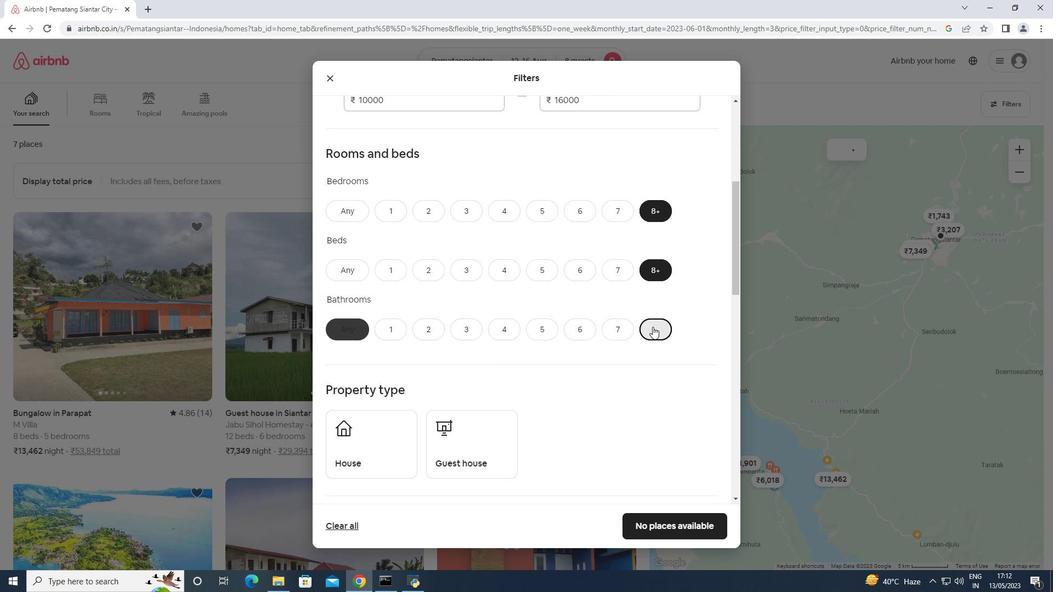 
Action: Mouse scrolled (652, 326) with delta (0, 0)
Screenshot: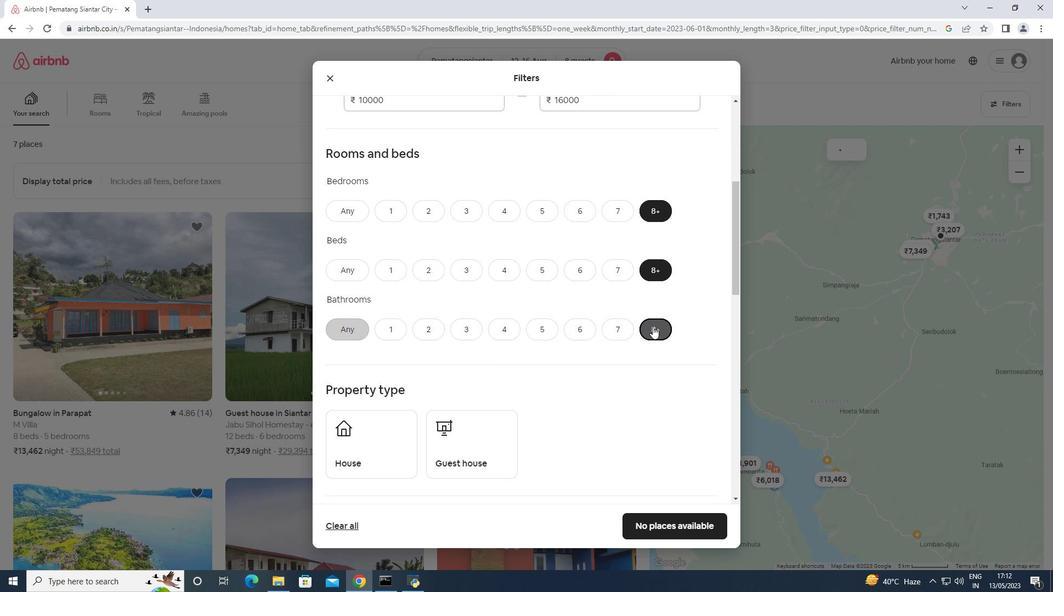 
Action: Mouse scrolled (652, 326) with delta (0, 0)
Screenshot: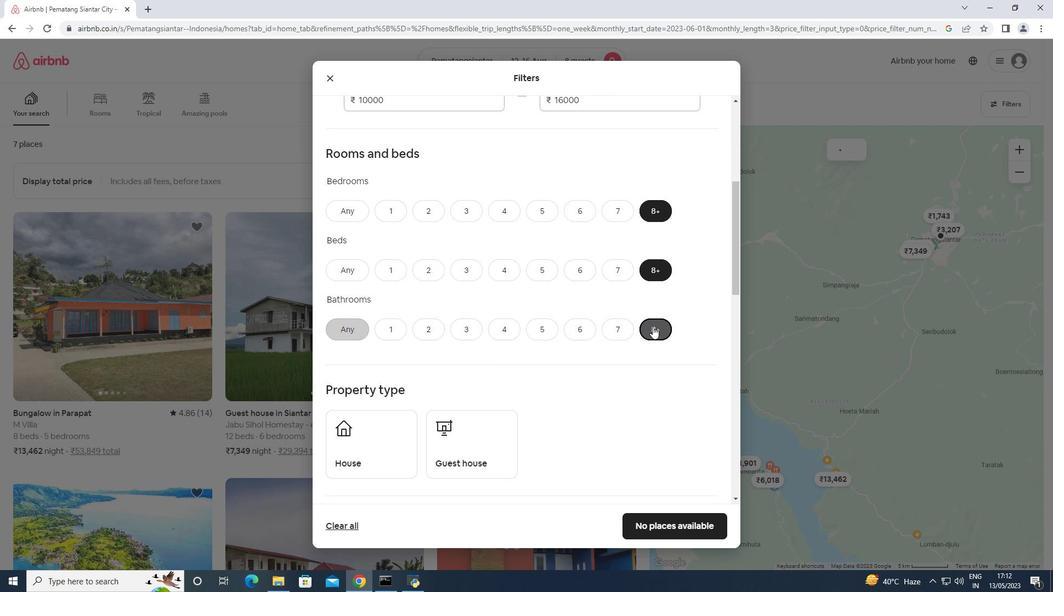 
Action: Mouse moved to (470, 290)
Screenshot: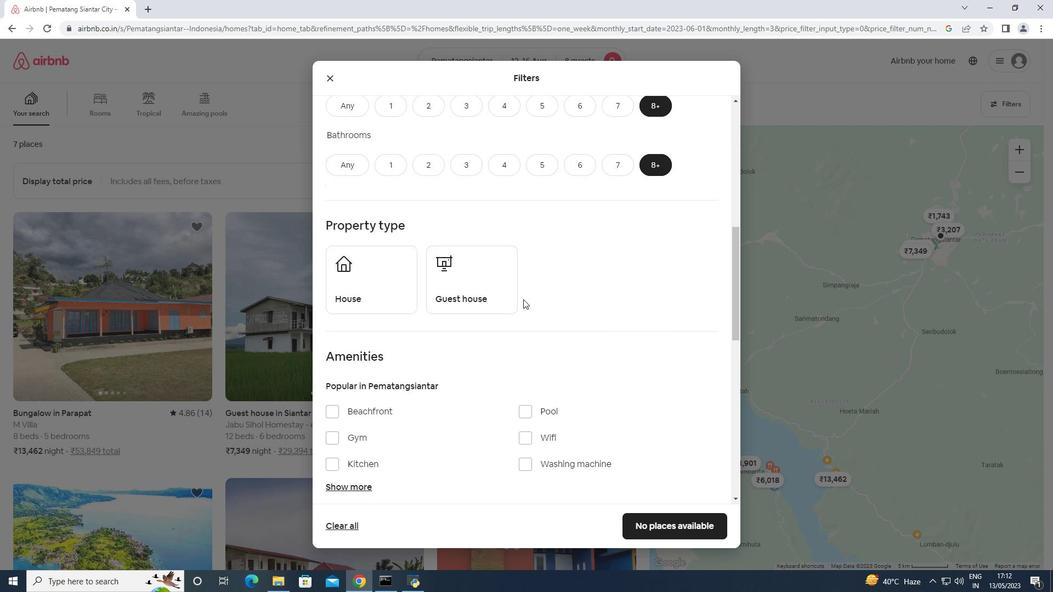 
Action: Mouse pressed left at (470, 290)
Screenshot: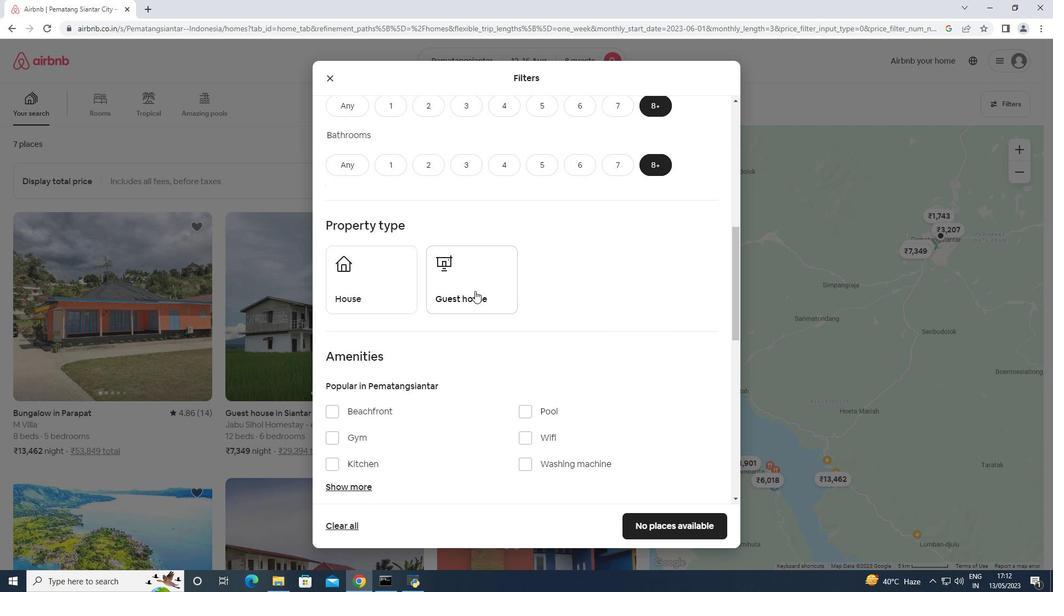
Action: Mouse moved to (374, 286)
Screenshot: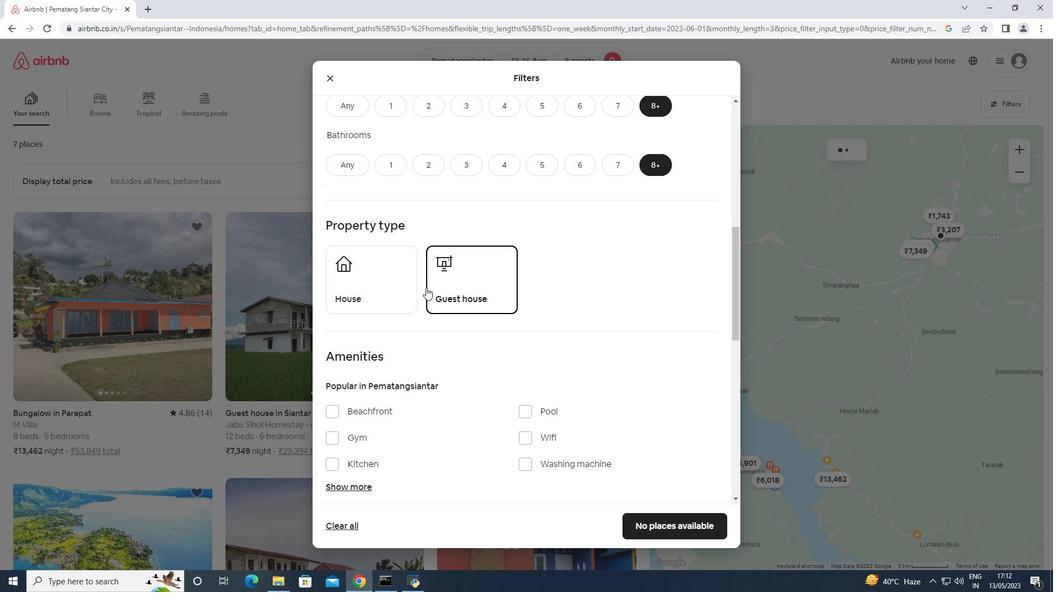 
Action: Mouse pressed left at (374, 286)
Screenshot: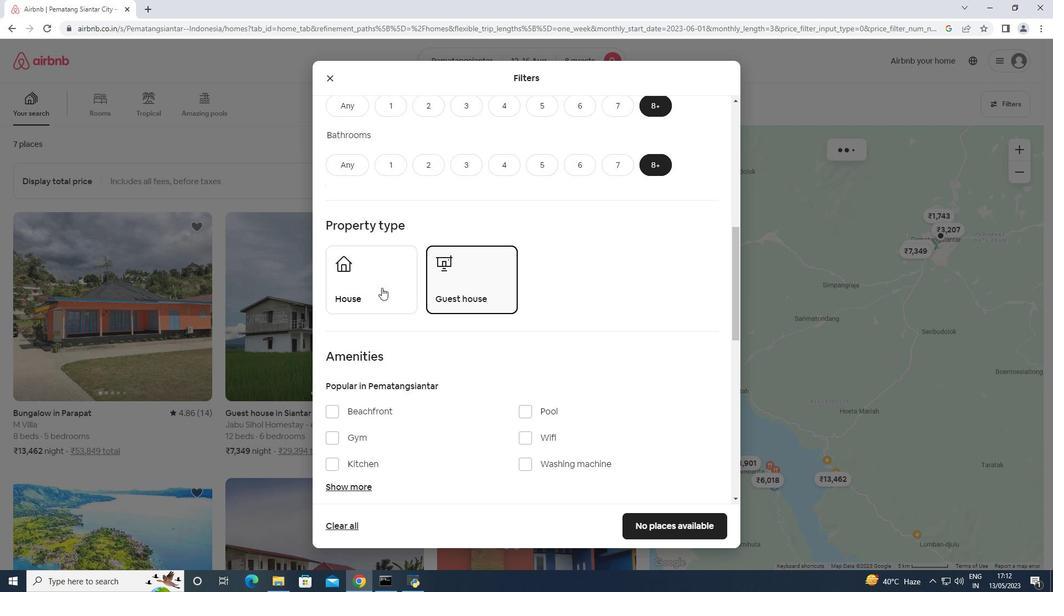 
Action: Mouse moved to (374, 286)
Screenshot: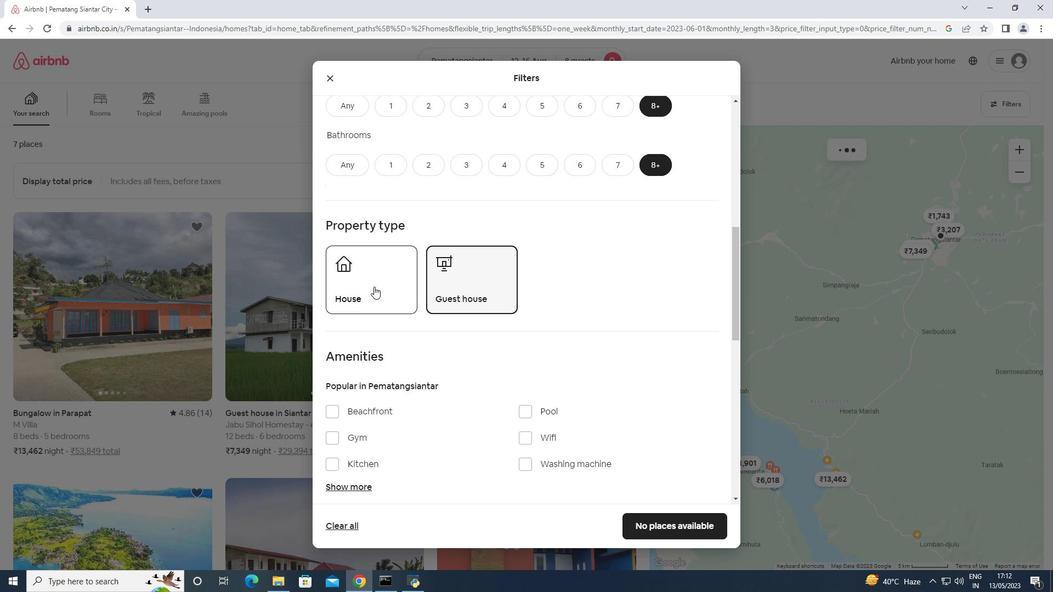 
Action: Mouse scrolled (374, 286) with delta (0, 0)
Screenshot: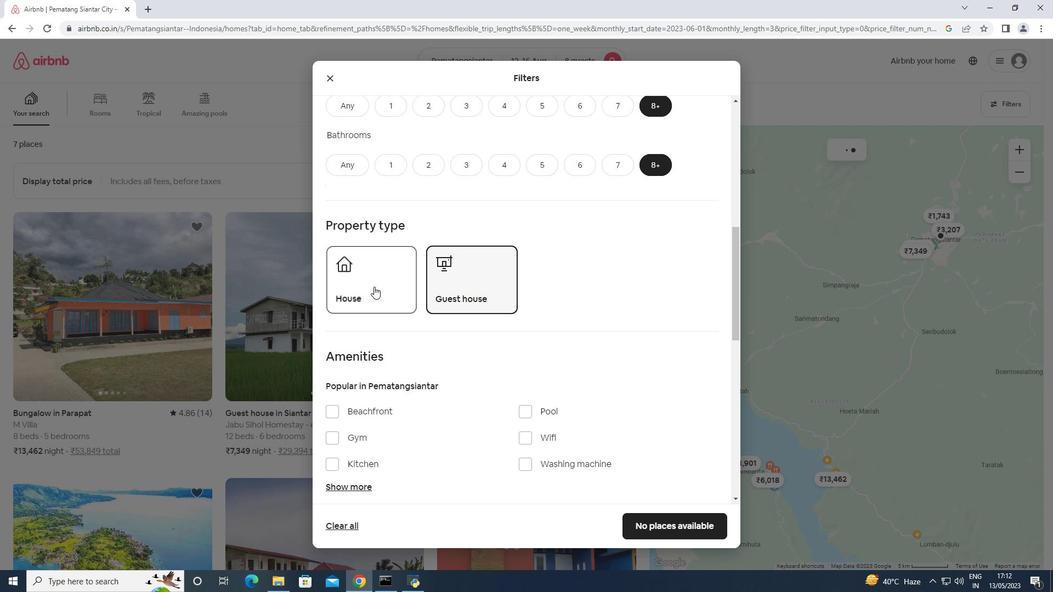 
Action: Mouse scrolled (374, 286) with delta (0, 0)
Screenshot: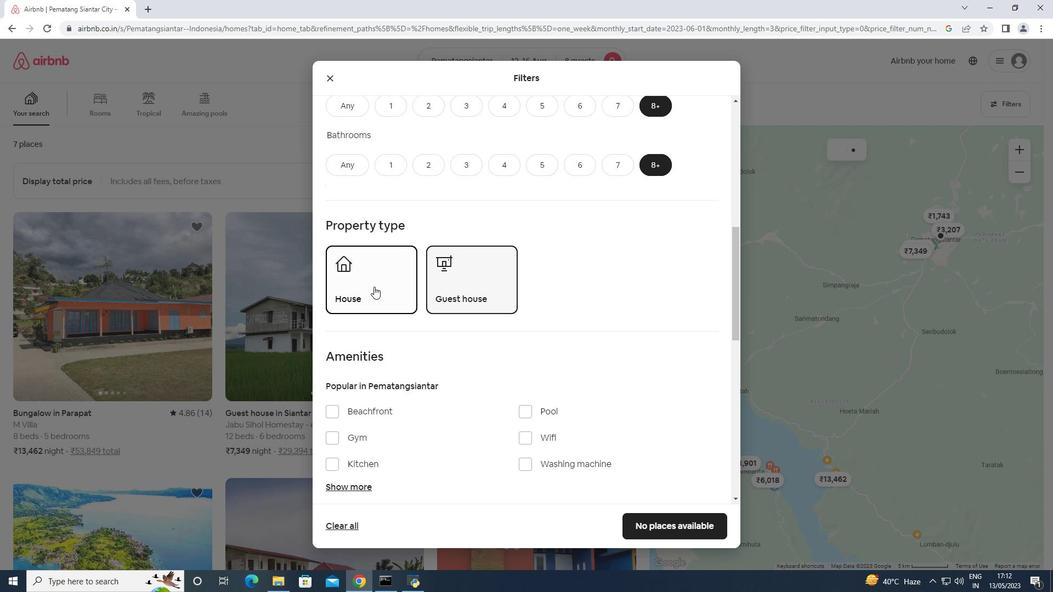 
Action: Mouse scrolled (374, 286) with delta (0, 0)
Screenshot: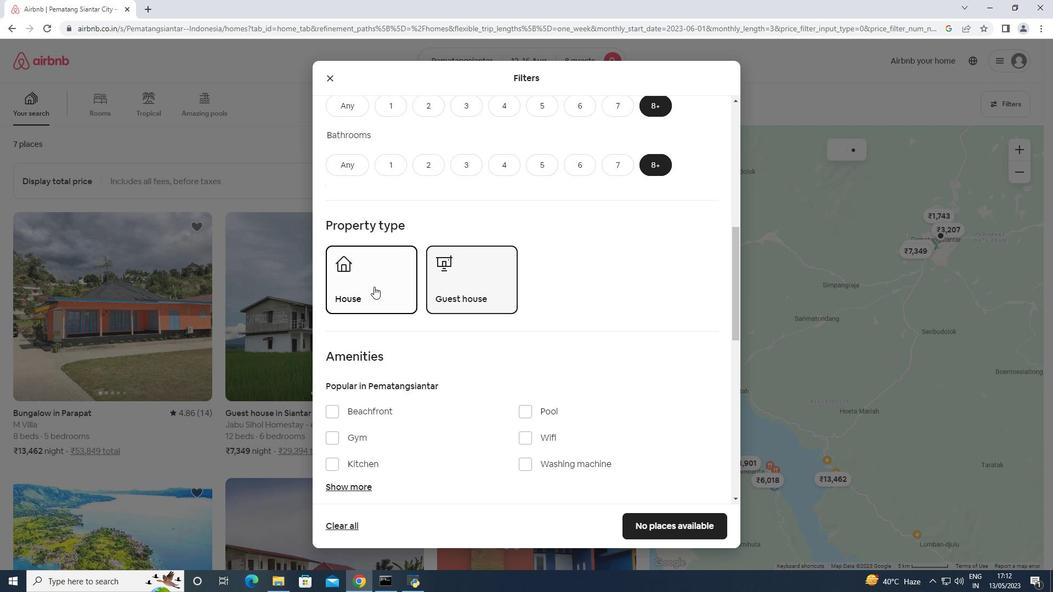 
Action: Mouse moved to (347, 323)
Screenshot: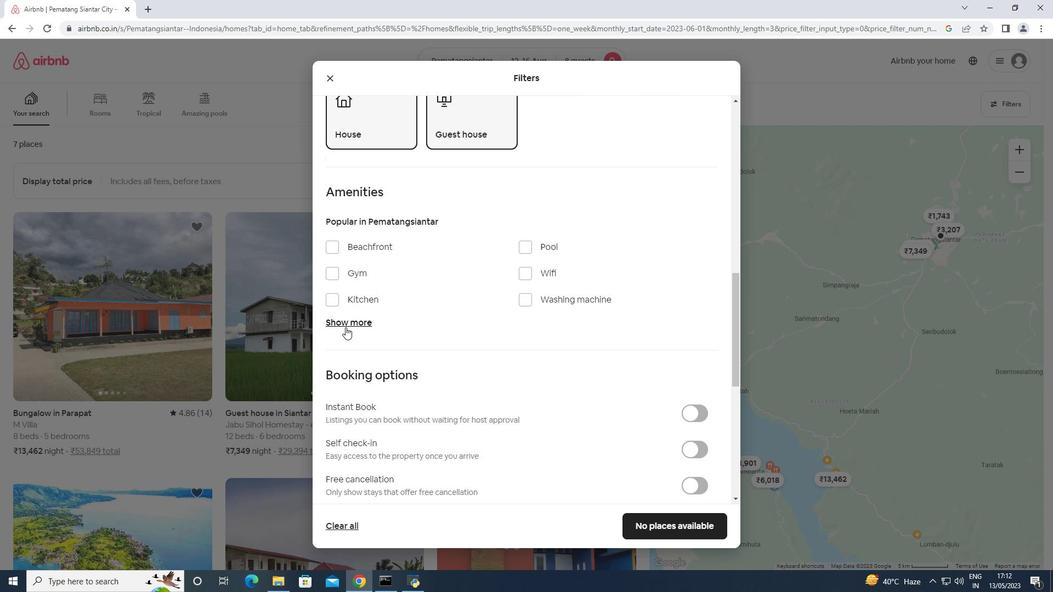
Action: Mouse pressed left at (347, 323)
Screenshot: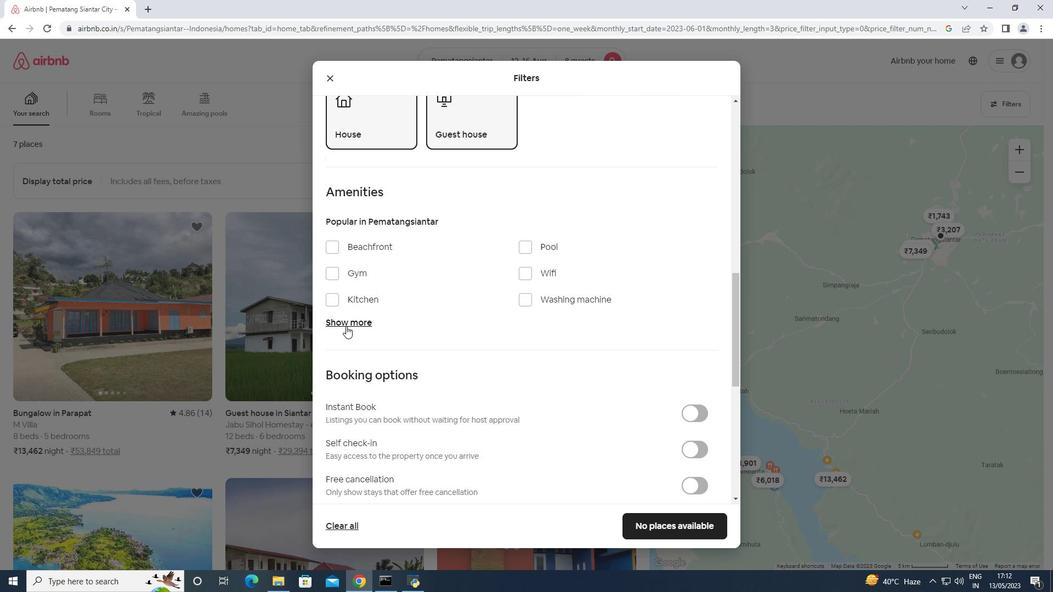 
Action: Mouse moved to (360, 267)
Screenshot: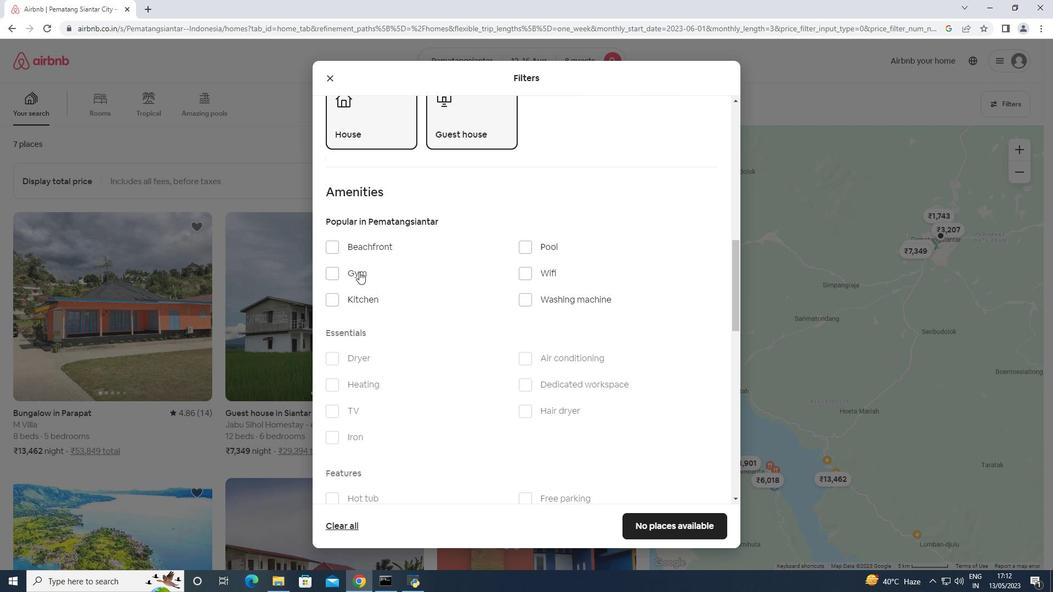 
Action: Mouse pressed left at (360, 267)
Screenshot: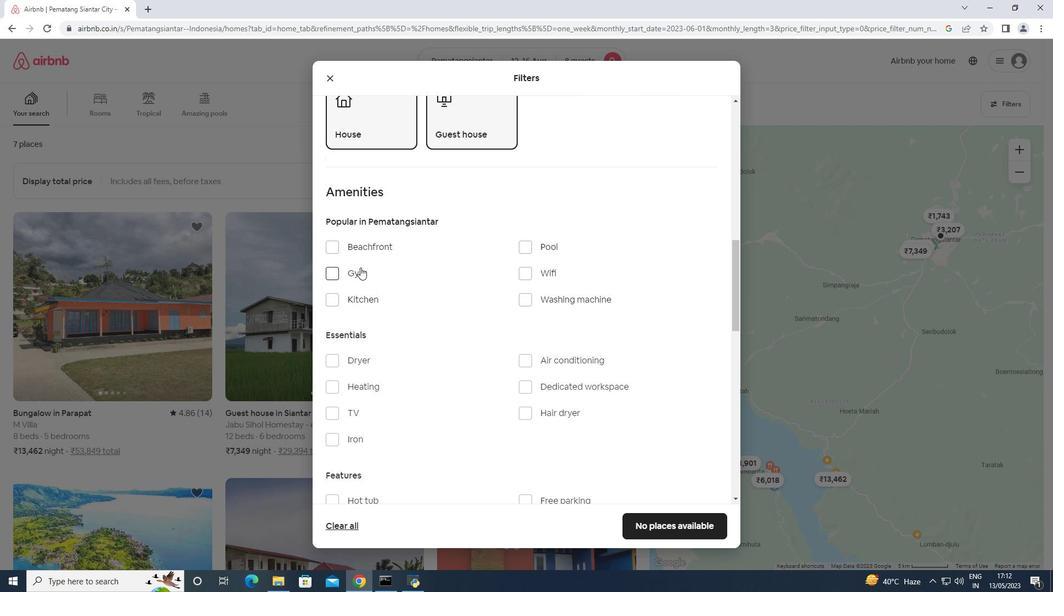 
Action: Mouse moved to (538, 275)
Screenshot: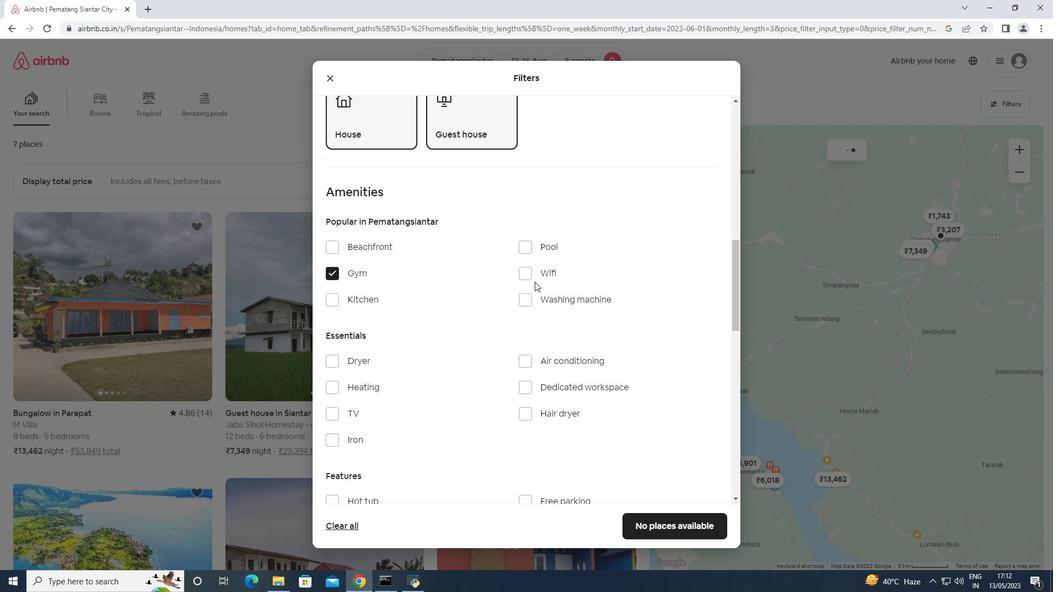 
Action: Mouse pressed left at (538, 275)
Screenshot: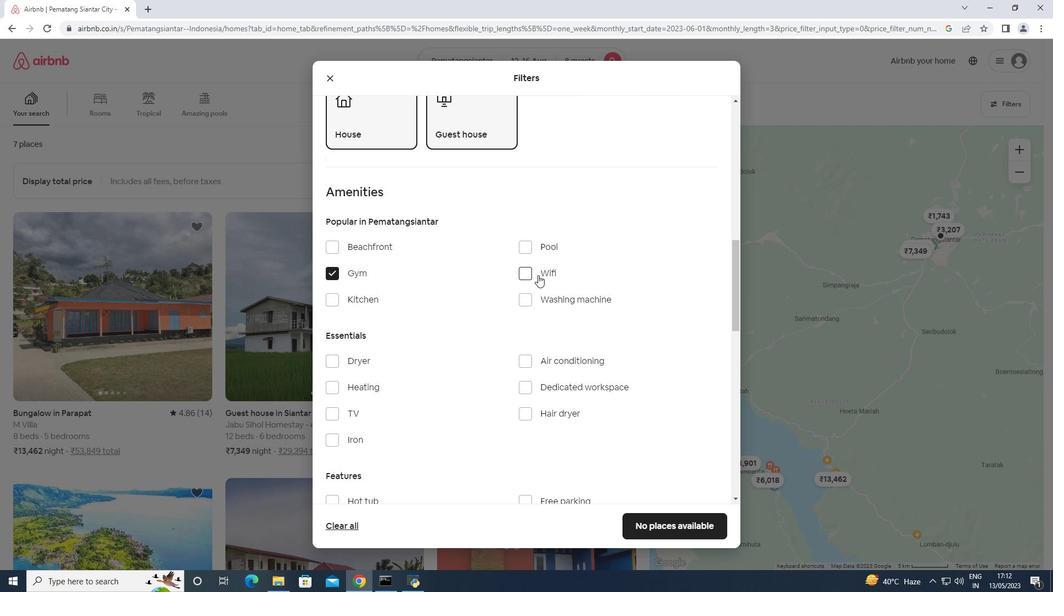 
Action: Mouse moved to (514, 367)
Screenshot: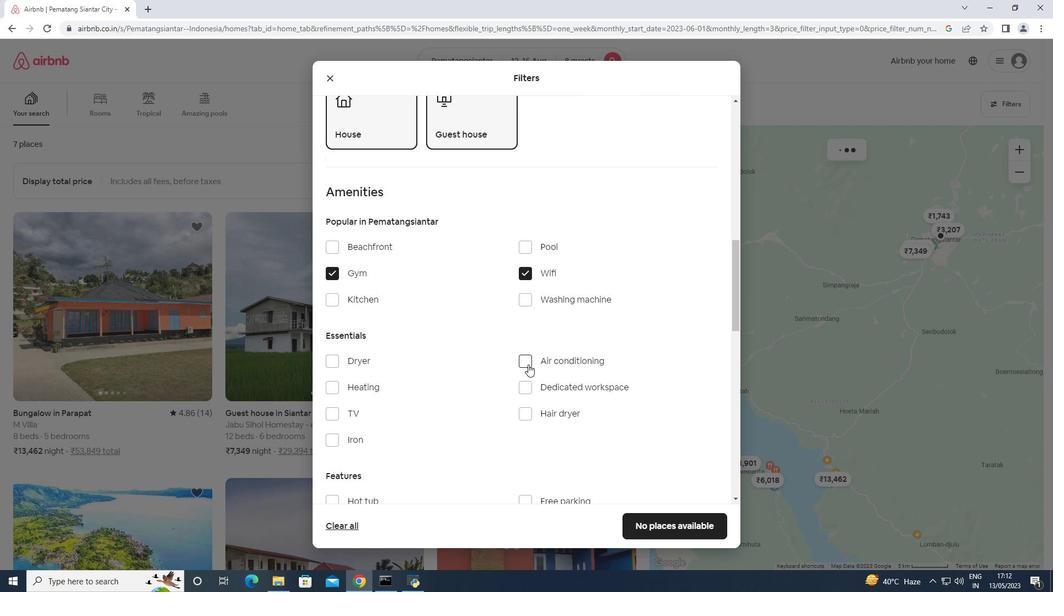 
Action: Mouse scrolled (514, 367) with delta (0, 0)
Screenshot: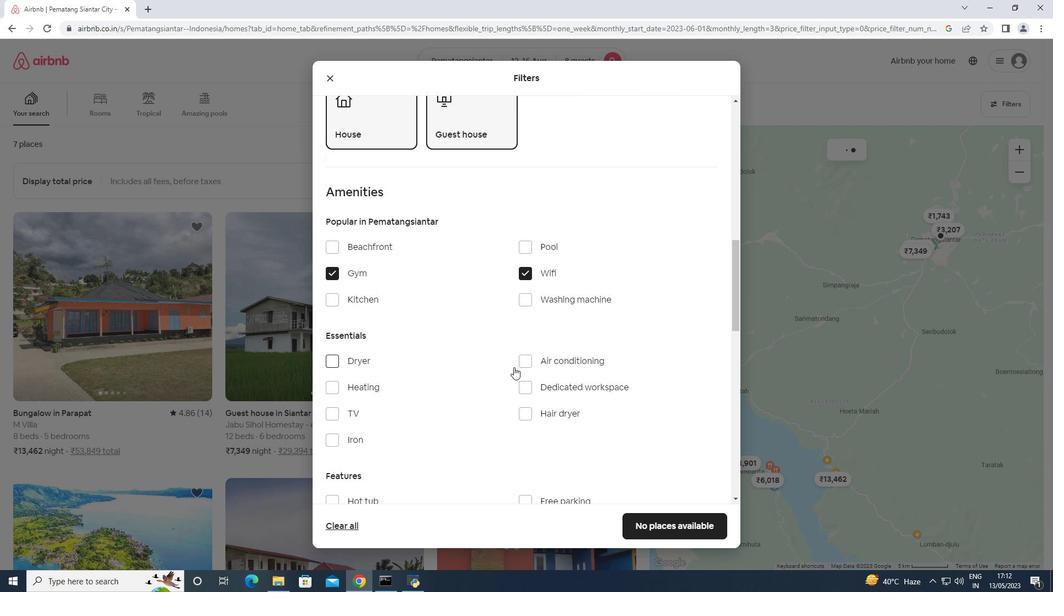 
Action: Mouse scrolled (514, 367) with delta (0, 0)
Screenshot: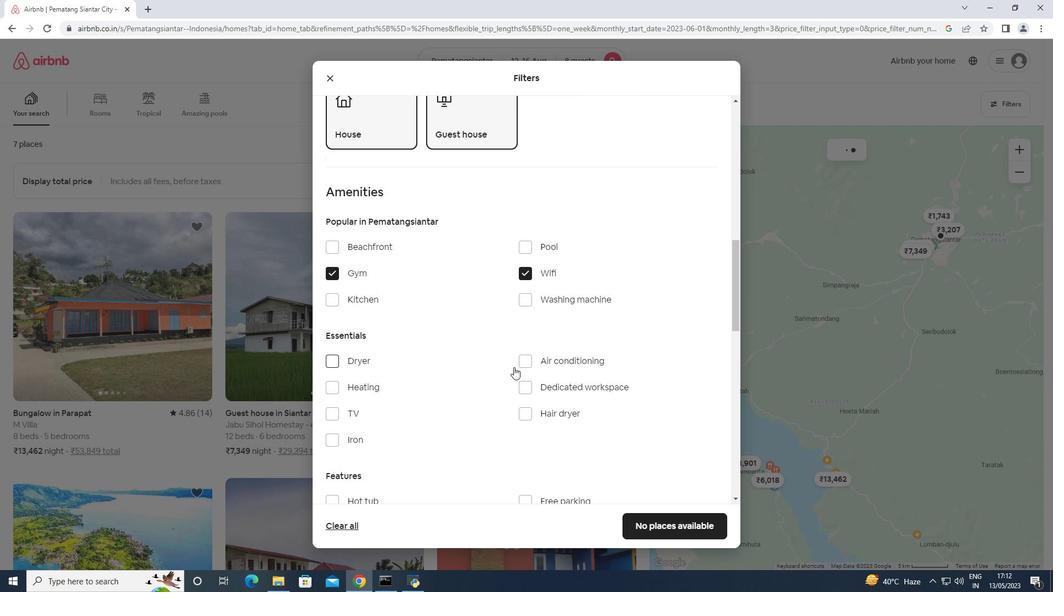 
Action: Mouse scrolled (514, 367) with delta (0, 0)
Screenshot: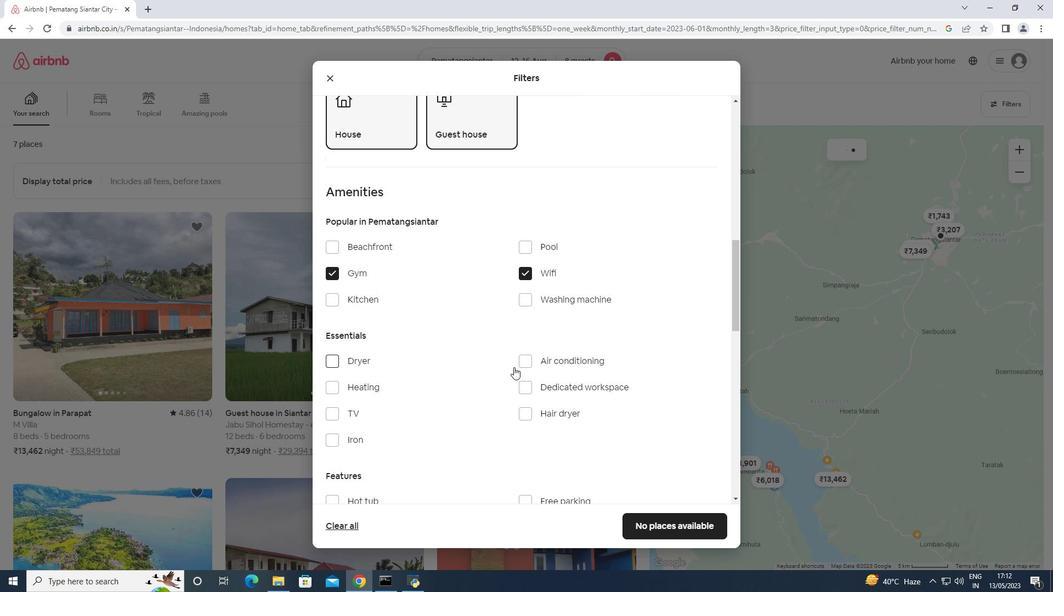 
Action: Mouse moved to (360, 245)
Screenshot: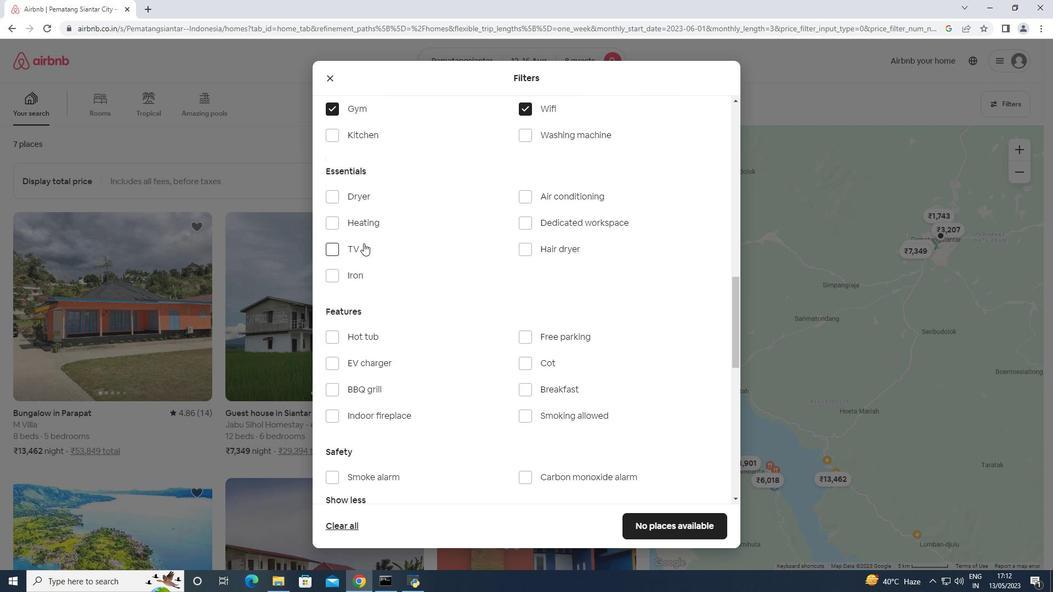 
Action: Mouse pressed left at (360, 245)
Screenshot: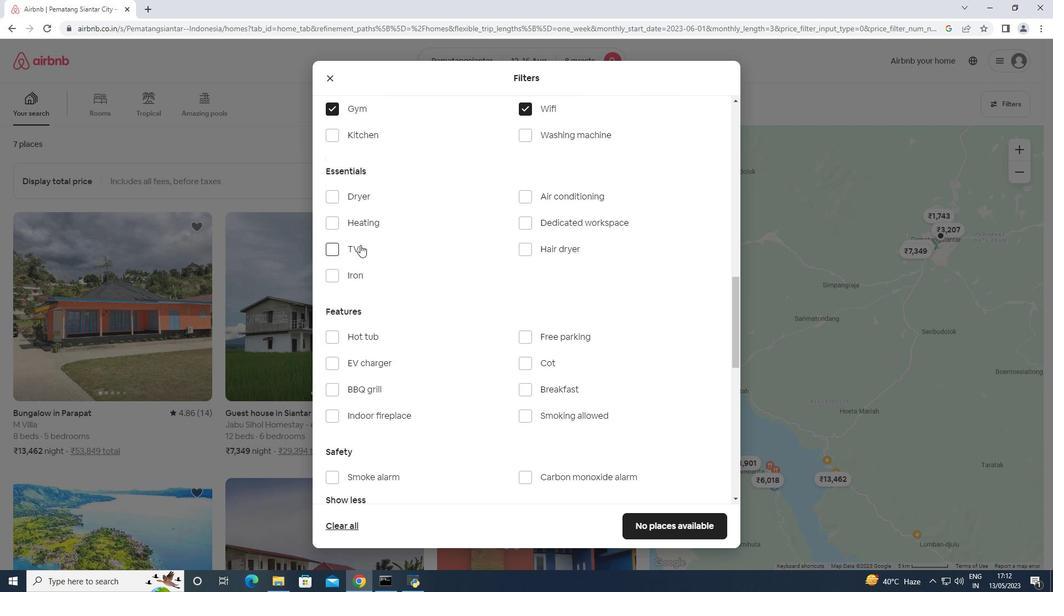 
Action: Mouse moved to (542, 385)
Screenshot: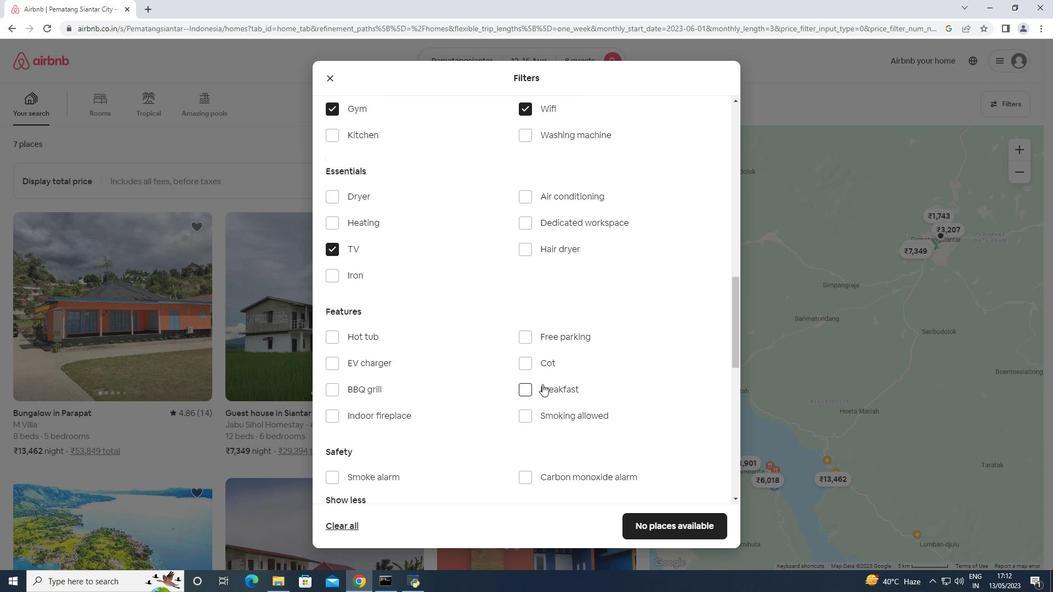 
Action: Mouse pressed left at (542, 385)
Screenshot: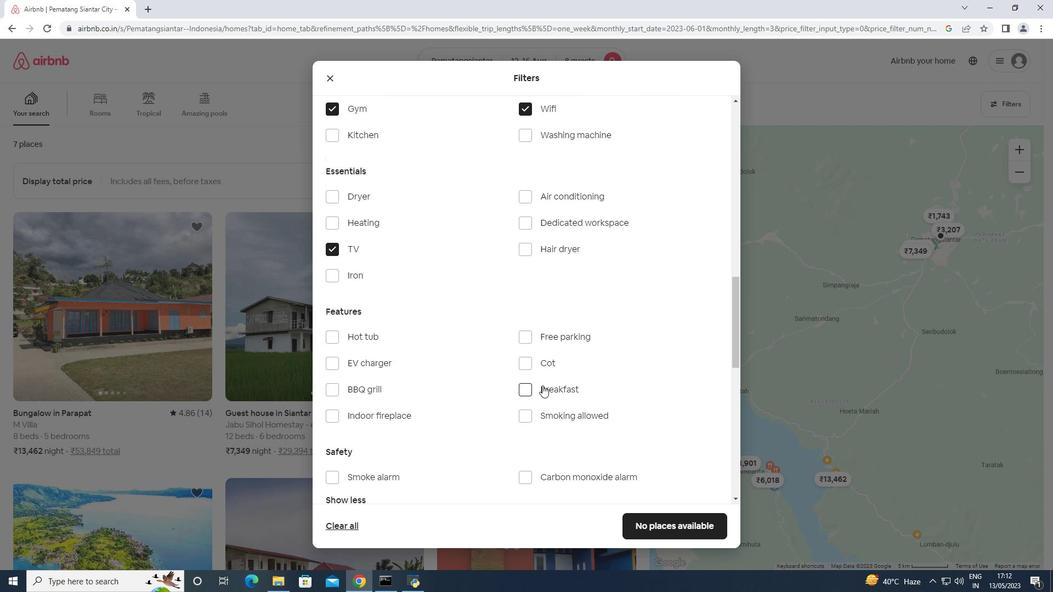 
Action: Mouse moved to (553, 335)
Screenshot: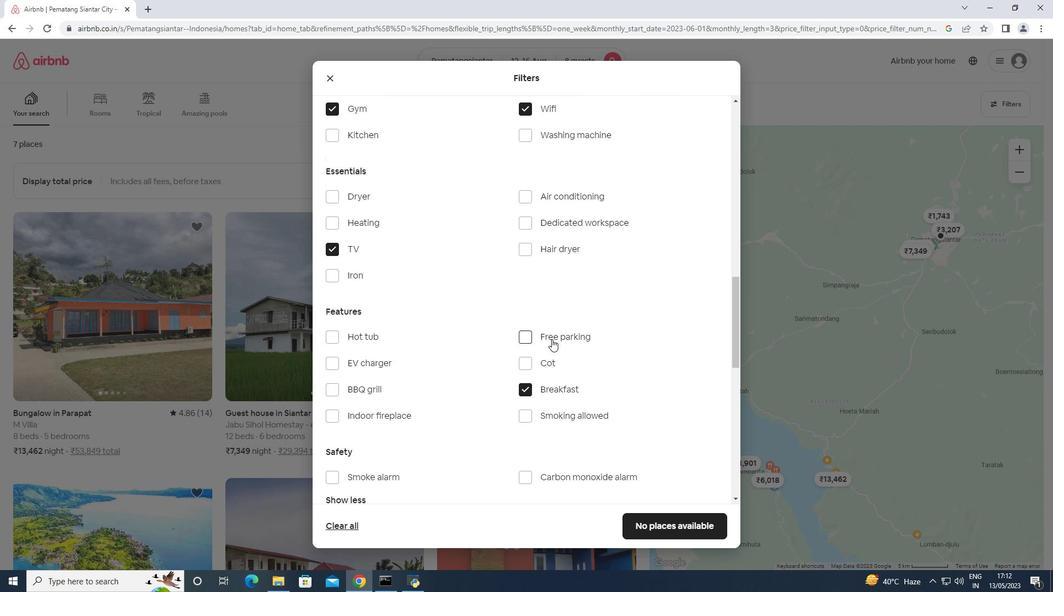 
Action: Mouse pressed left at (553, 335)
Screenshot: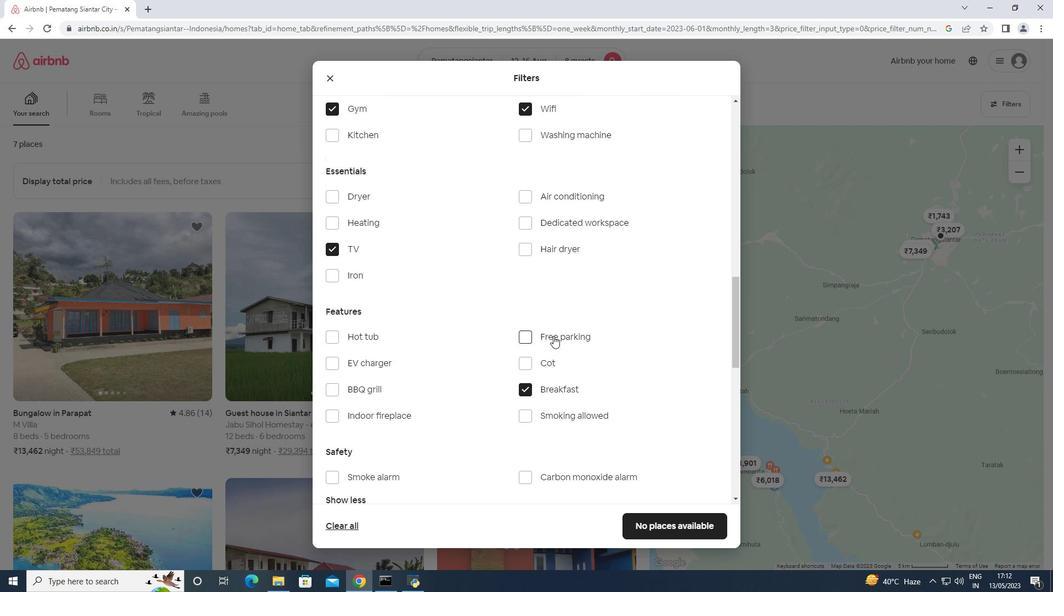 
Action: Mouse moved to (551, 337)
Screenshot: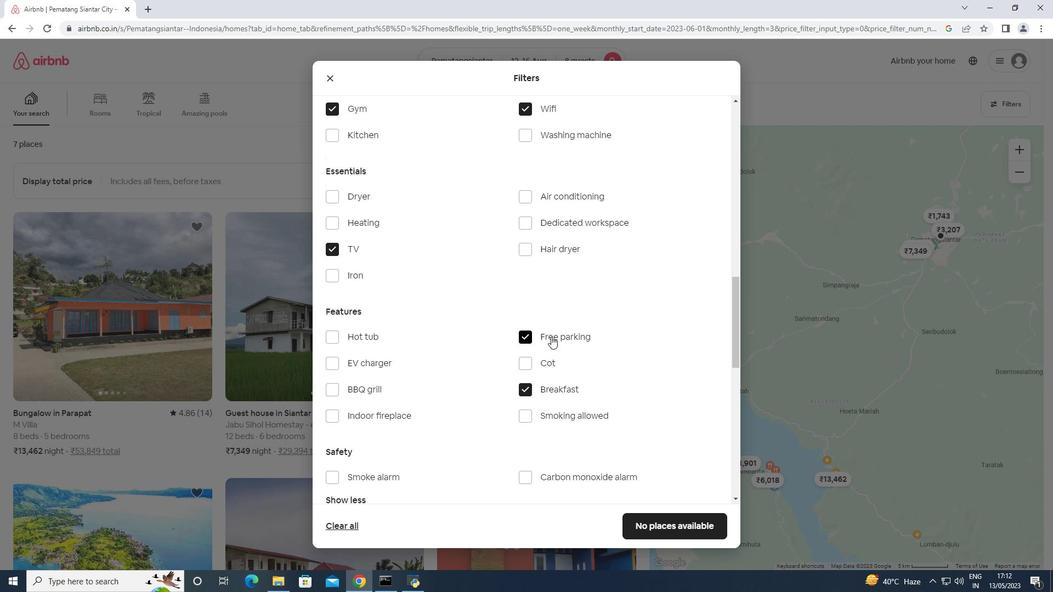 
Action: Mouse scrolled (551, 336) with delta (0, 0)
Screenshot: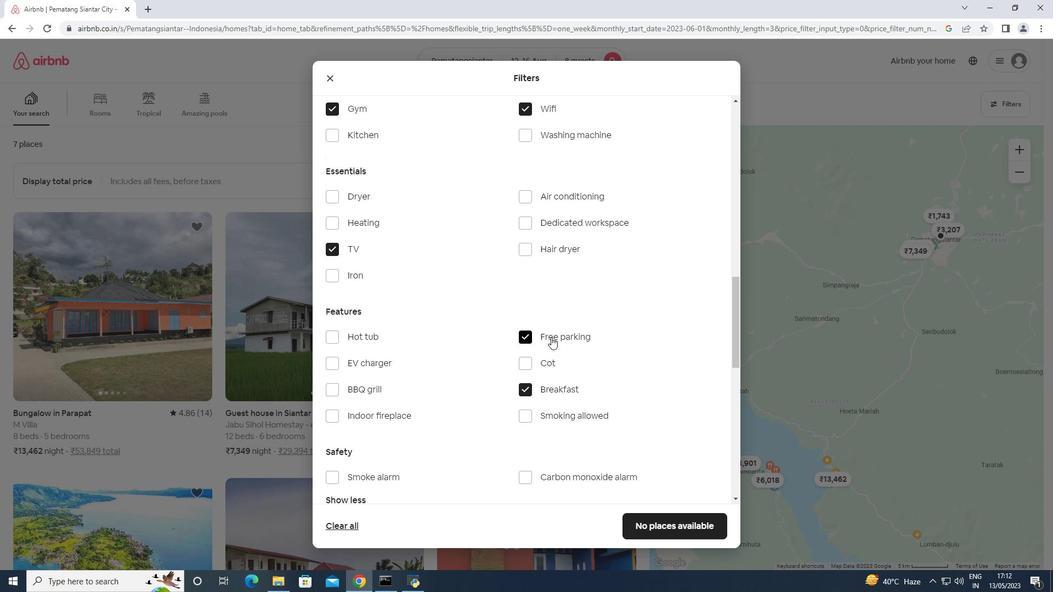 
Action: Mouse scrolled (551, 336) with delta (0, 0)
Screenshot: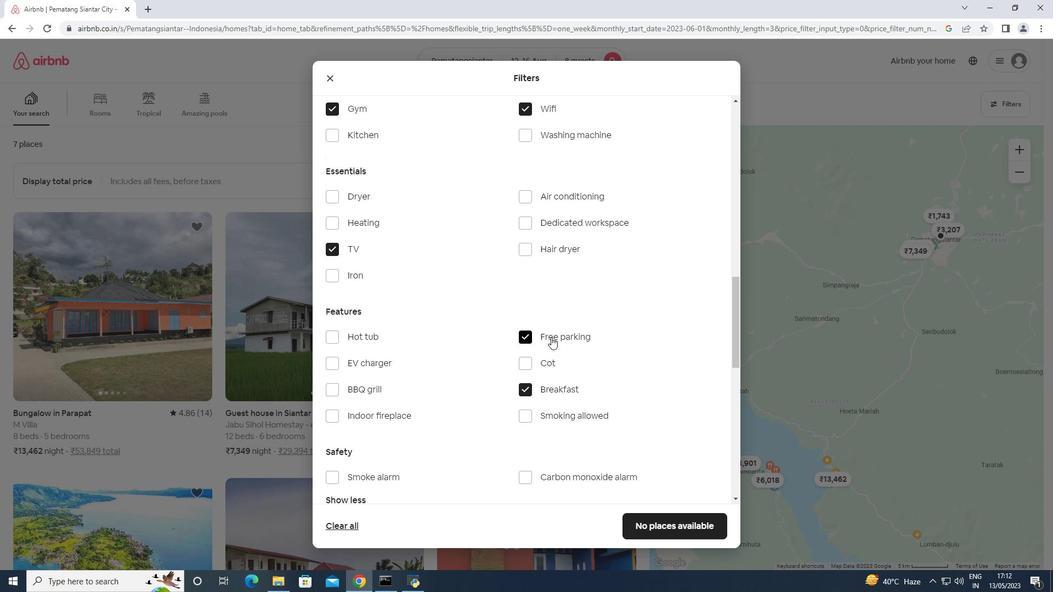 
Action: Mouse scrolled (551, 336) with delta (0, 0)
Screenshot: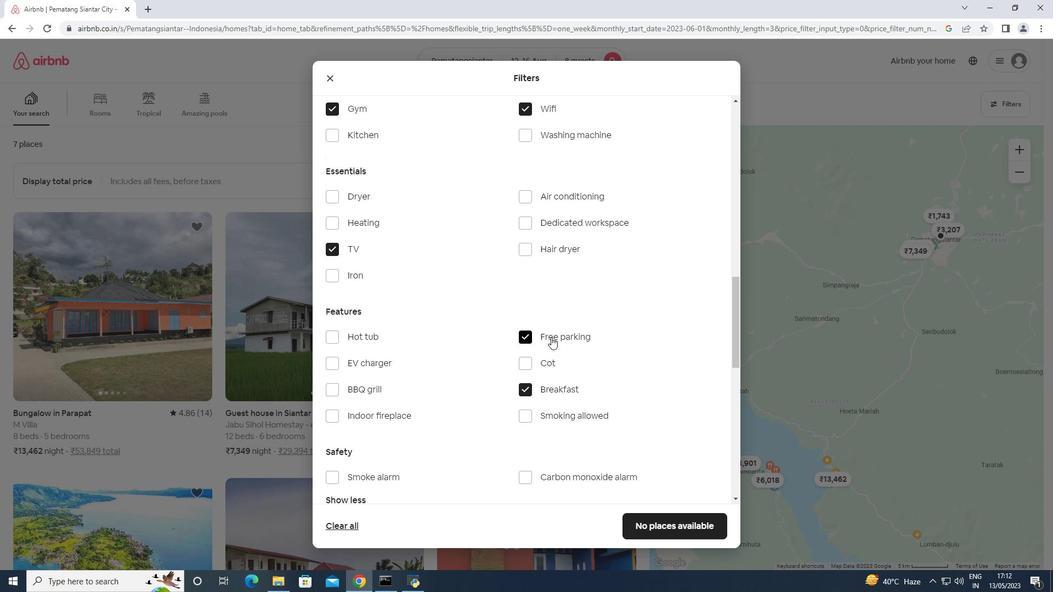 
Action: Mouse scrolled (551, 336) with delta (0, 0)
Screenshot: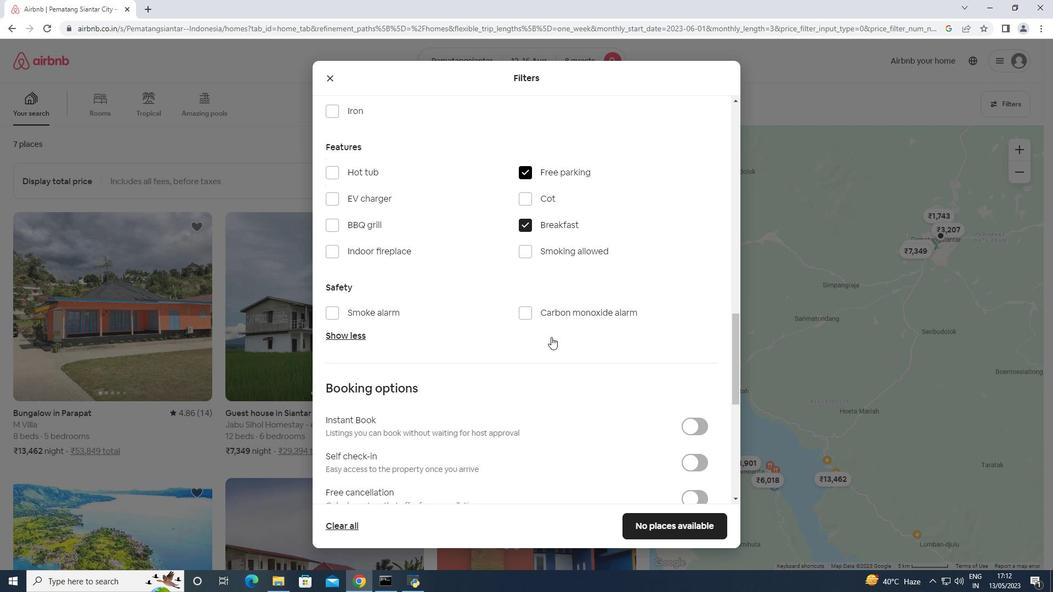 
Action: Mouse scrolled (551, 336) with delta (0, 0)
Screenshot: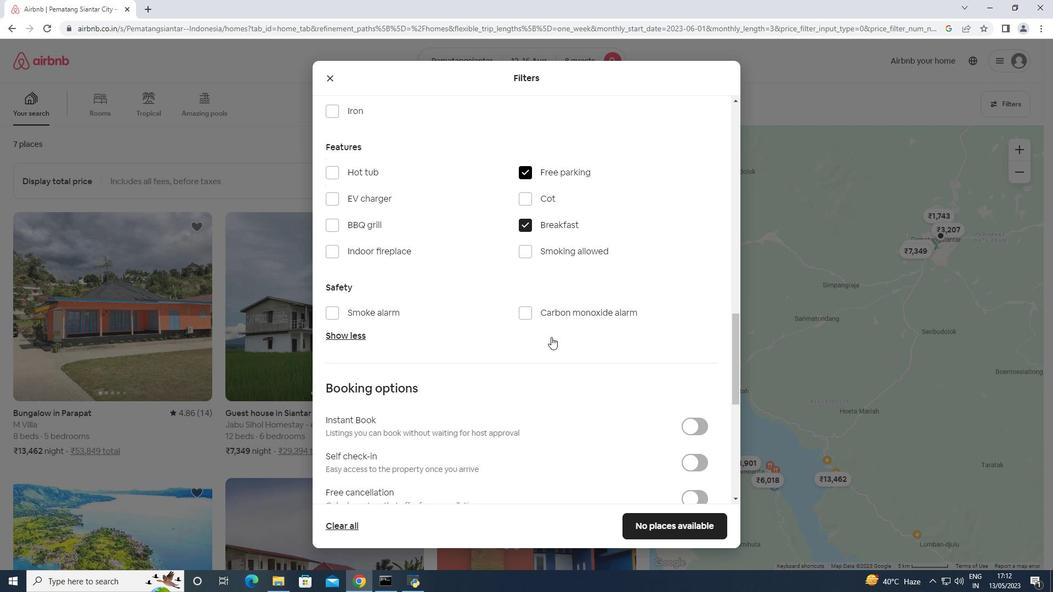 
Action: Mouse scrolled (551, 336) with delta (0, 0)
Screenshot: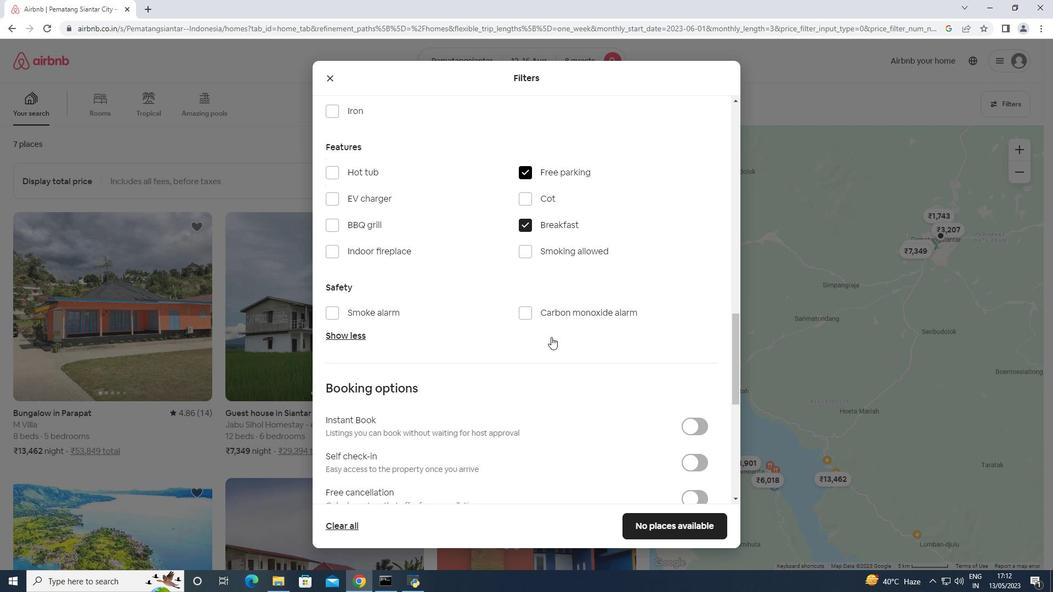 
Action: Mouse moved to (687, 291)
Screenshot: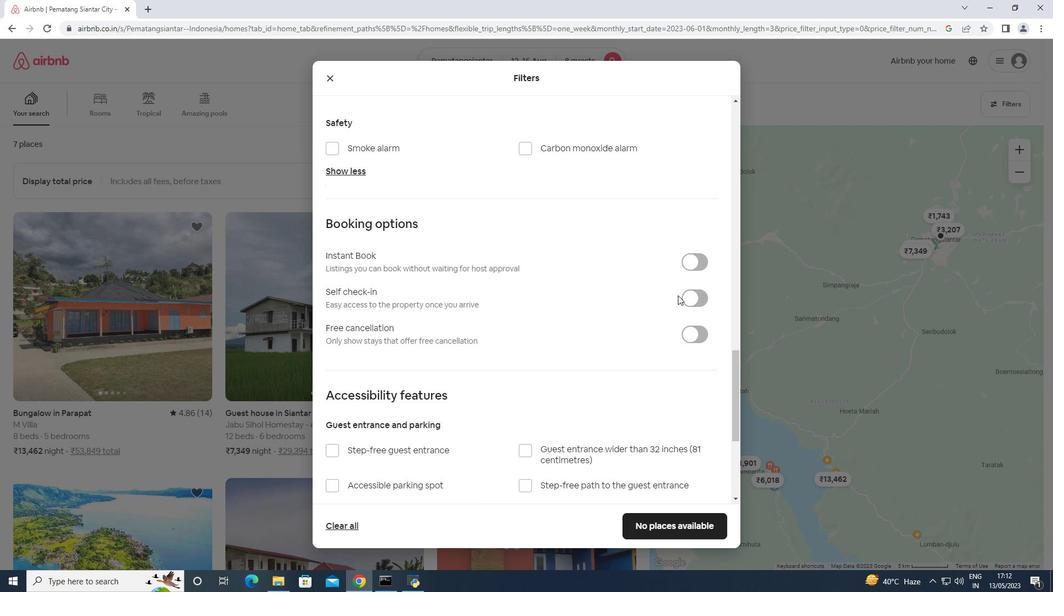 
Action: Mouse pressed left at (687, 291)
Screenshot: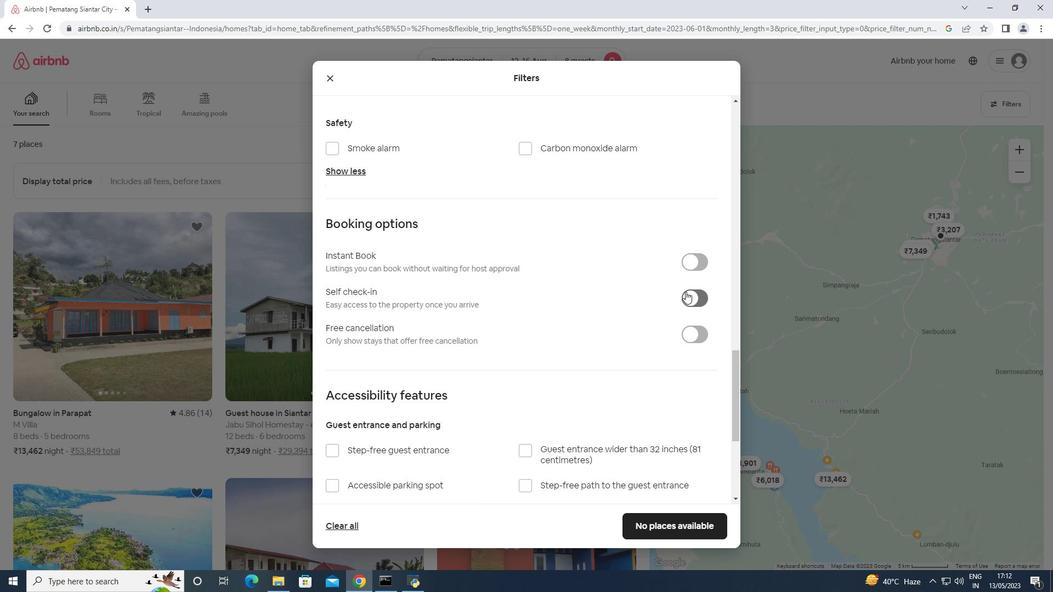
Action: Mouse scrolled (687, 291) with delta (0, 0)
Screenshot: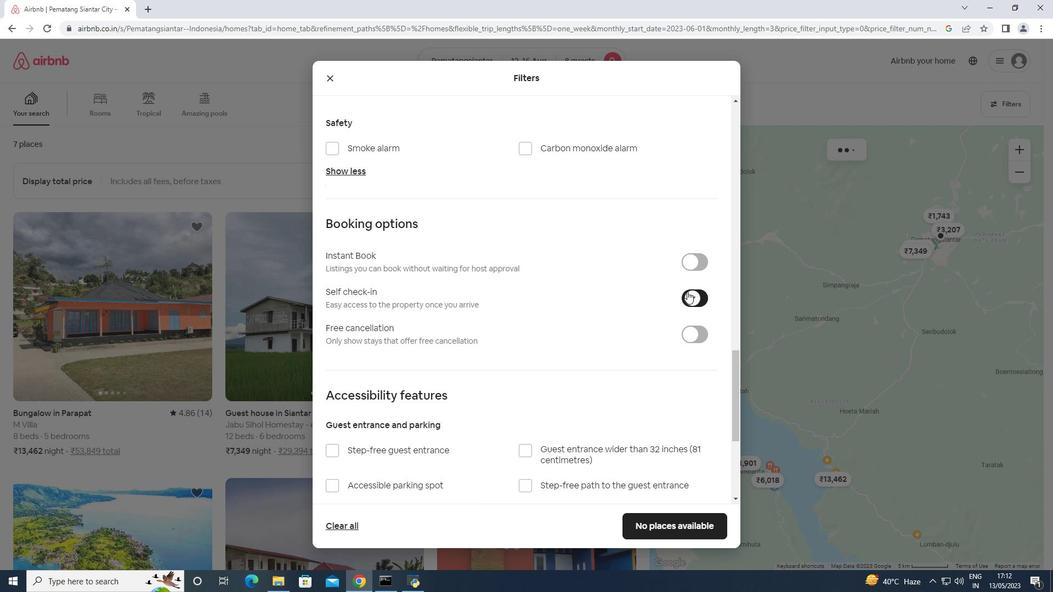 
Action: Mouse scrolled (687, 291) with delta (0, 0)
Screenshot: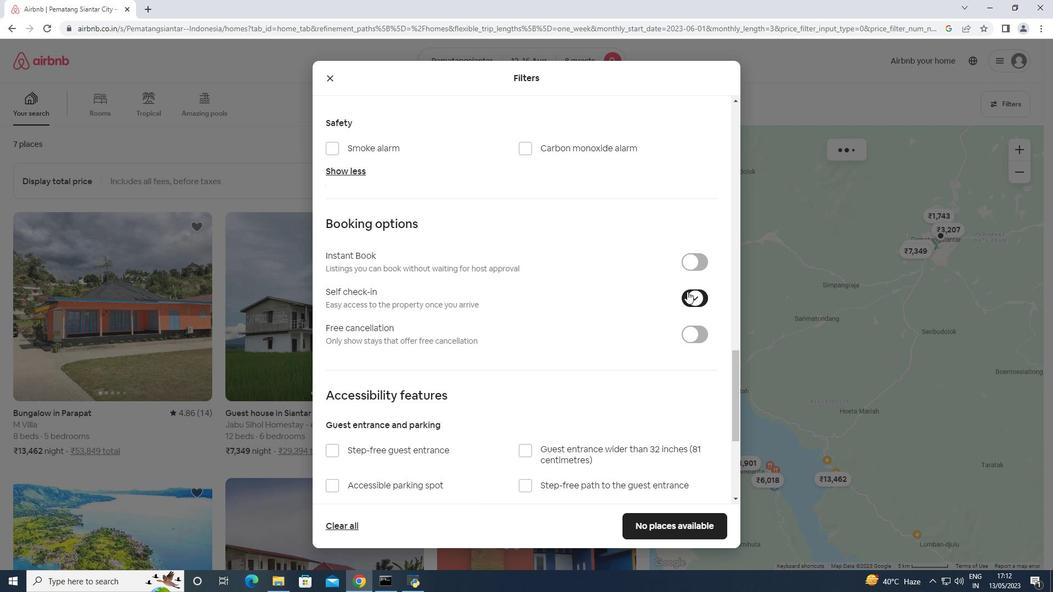 
Action: Mouse scrolled (687, 291) with delta (0, 0)
Screenshot: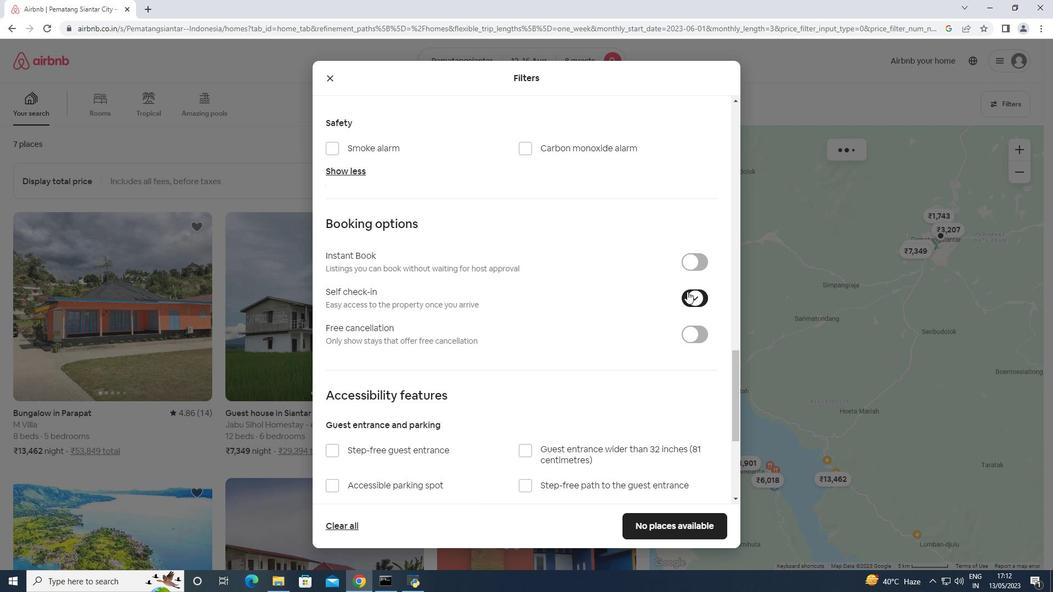 
Action: Mouse scrolled (687, 291) with delta (0, 0)
Screenshot: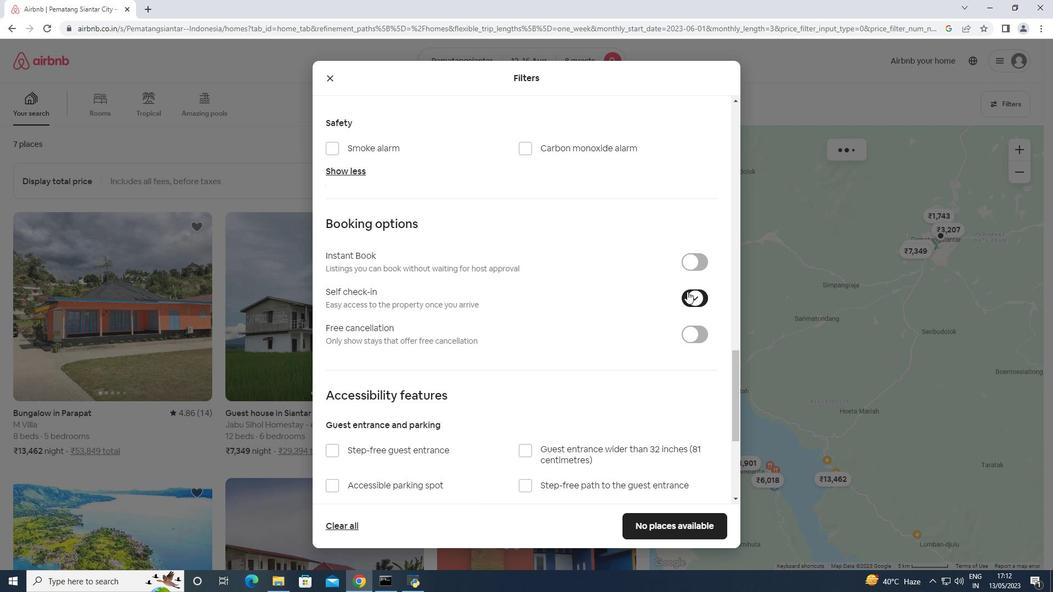 
Action: Mouse scrolled (687, 291) with delta (0, 0)
Screenshot: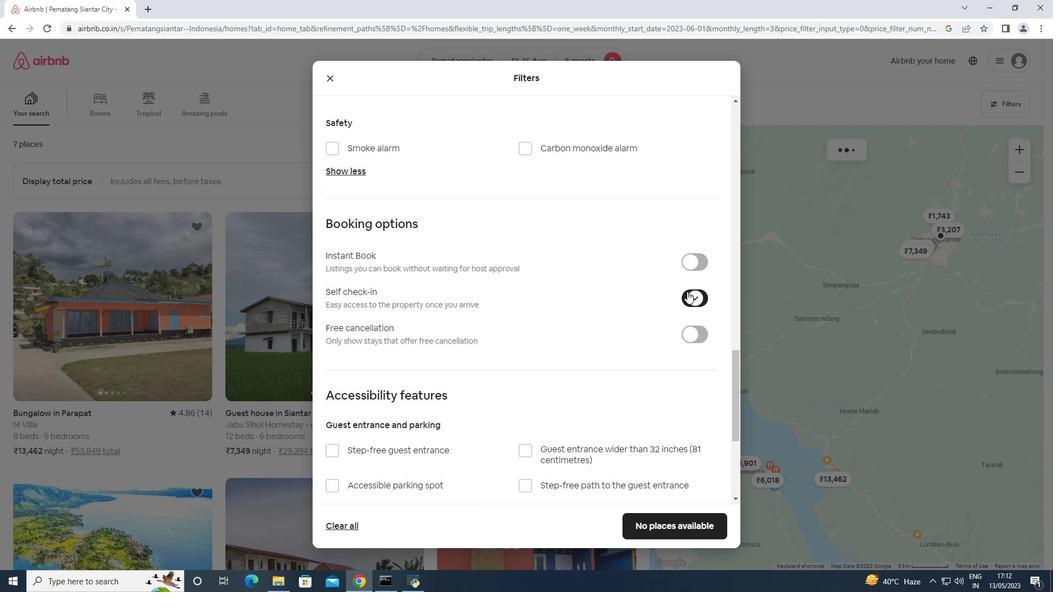 
Action: Mouse scrolled (687, 291) with delta (0, 0)
Screenshot: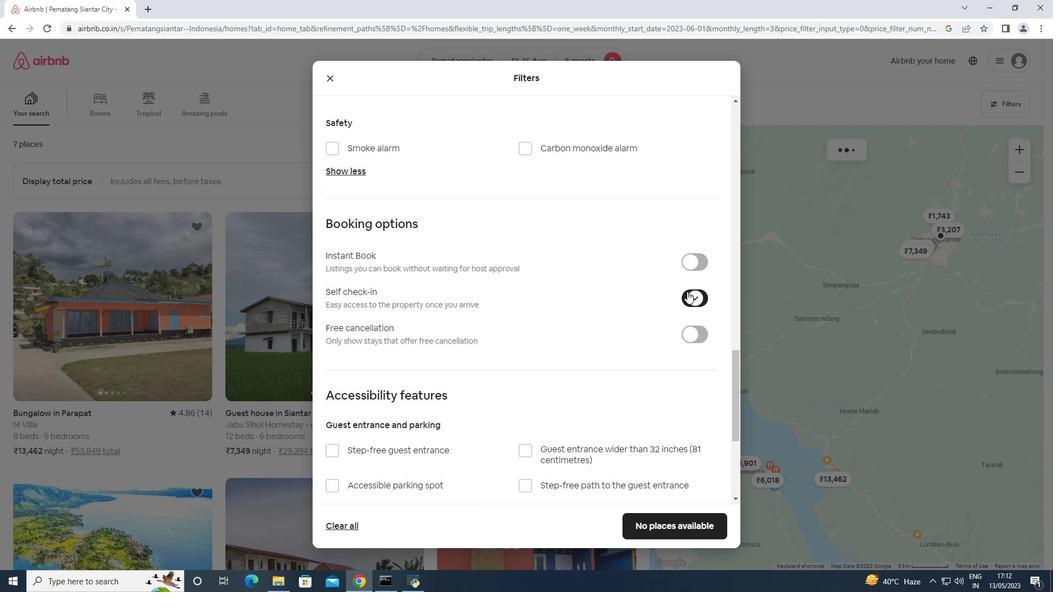 
Action: Mouse moved to (436, 415)
Screenshot: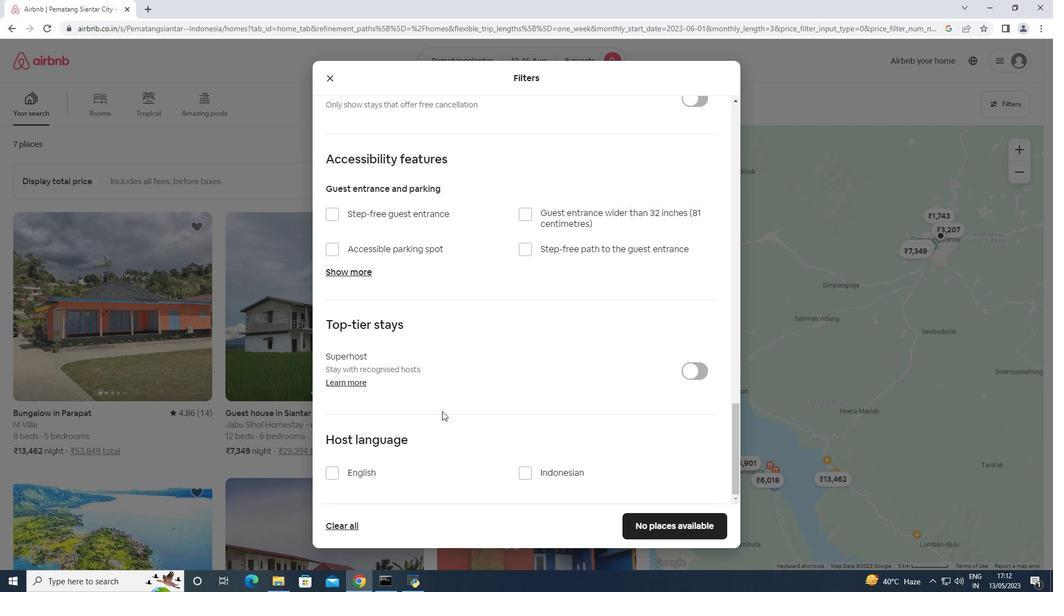 
Action: Mouse scrolled (436, 414) with delta (0, 0)
Screenshot: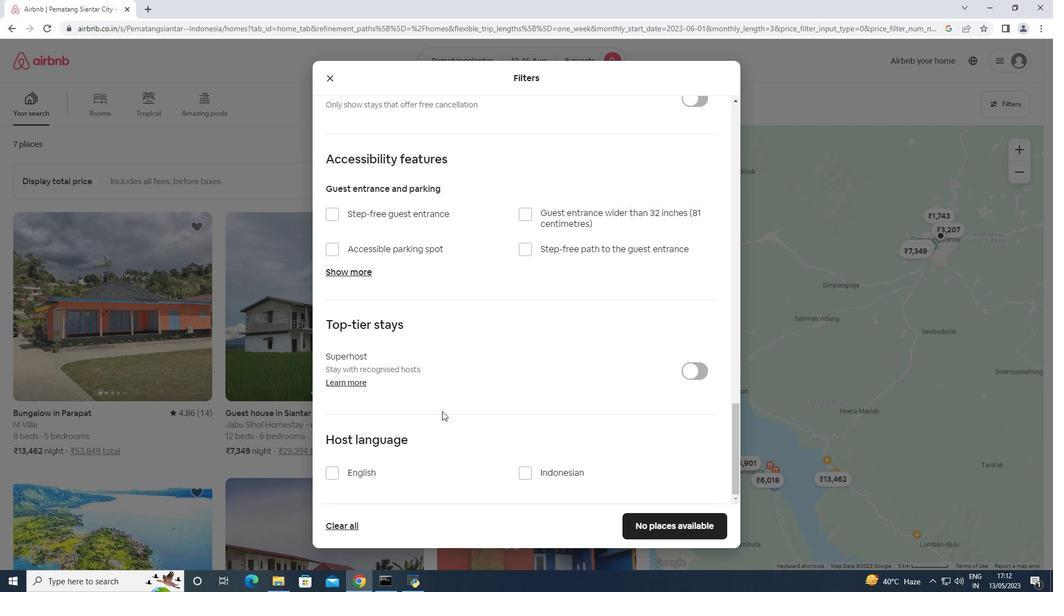 
Action: Mouse moved to (435, 416)
Screenshot: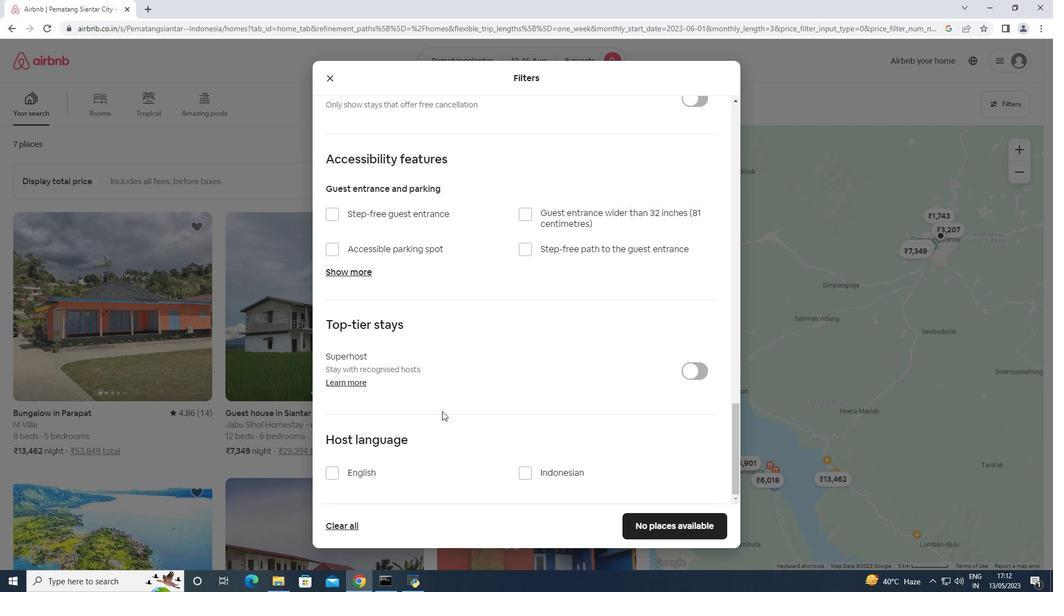 
Action: Mouse scrolled (435, 415) with delta (0, 0)
Screenshot: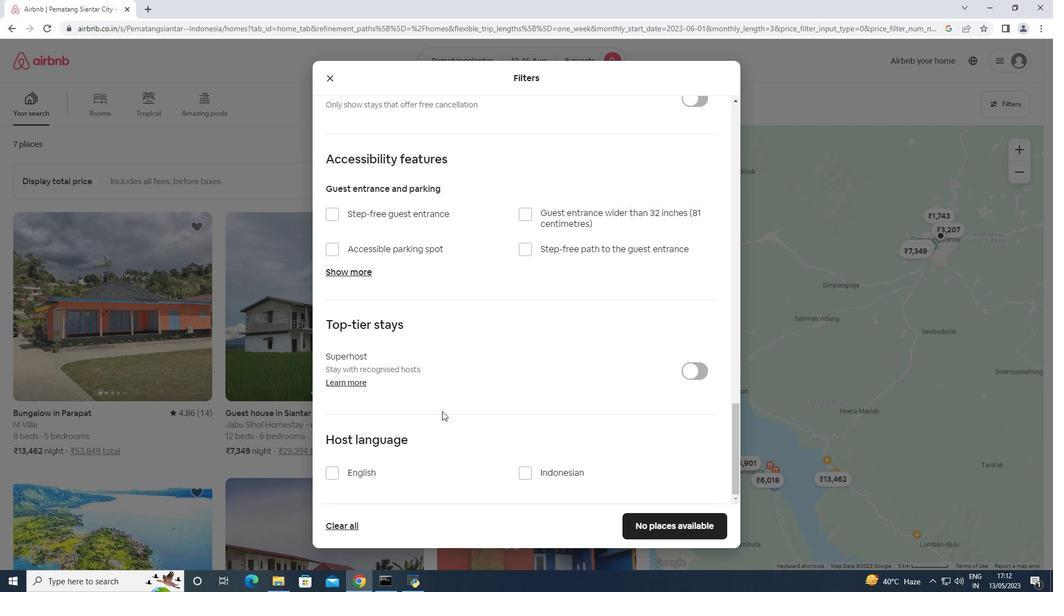 
Action: Mouse moved to (434, 416)
Screenshot: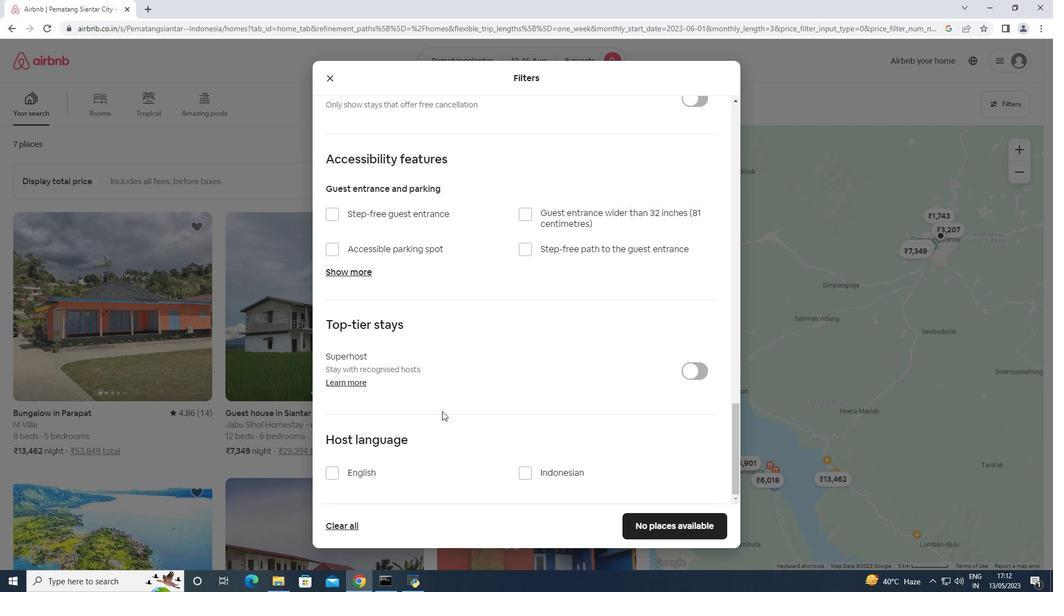 
Action: Mouse scrolled (434, 416) with delta (0, 0)
Screenshot: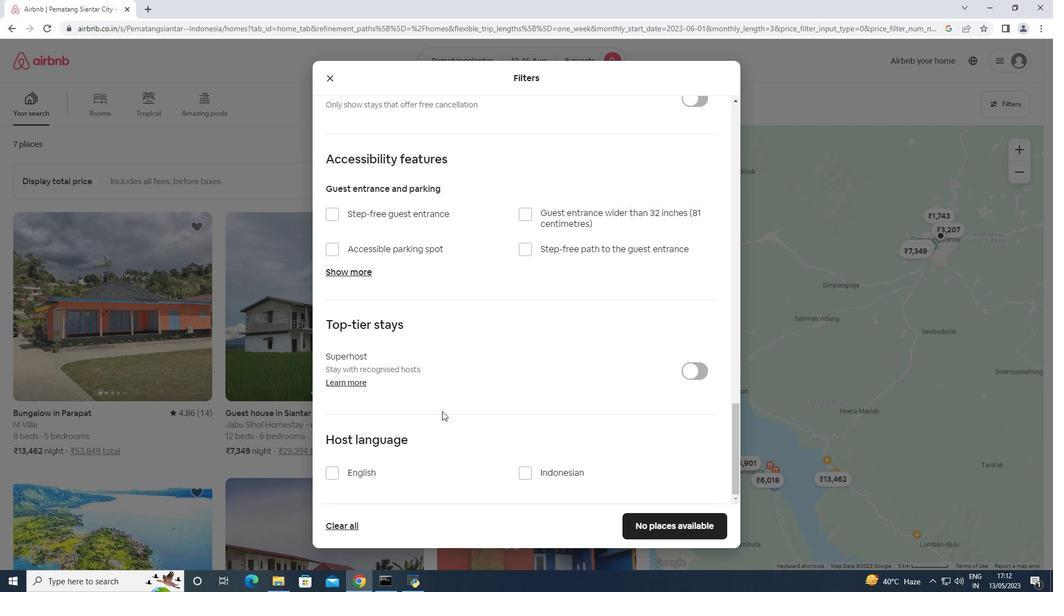 
Action: Mouse moved to (433, 416)
Screenshot: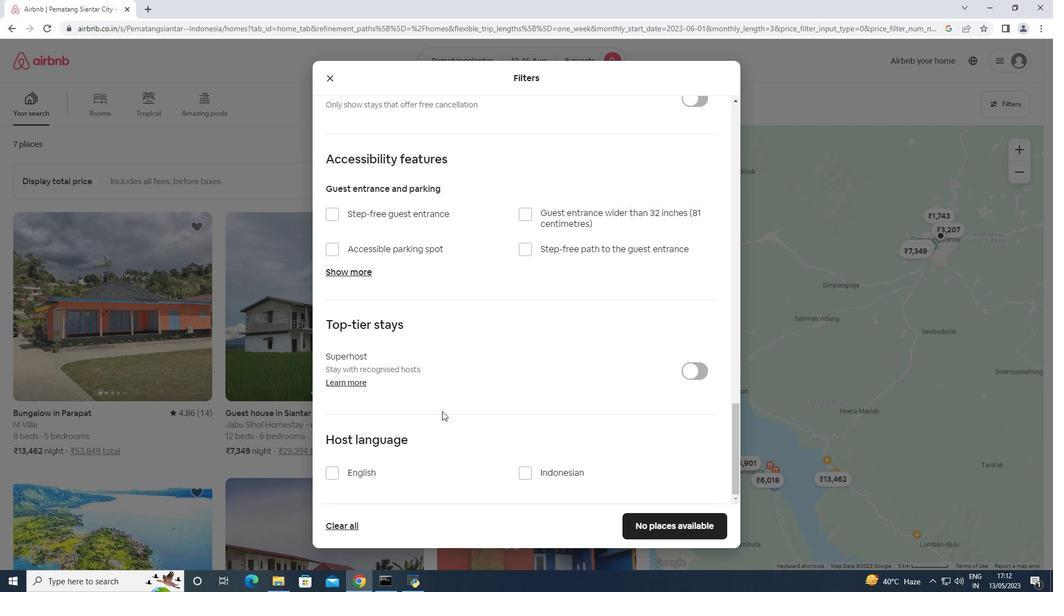 
Action: Mouse scrolled (433, 416) with delta (0, 0)
Screenshot: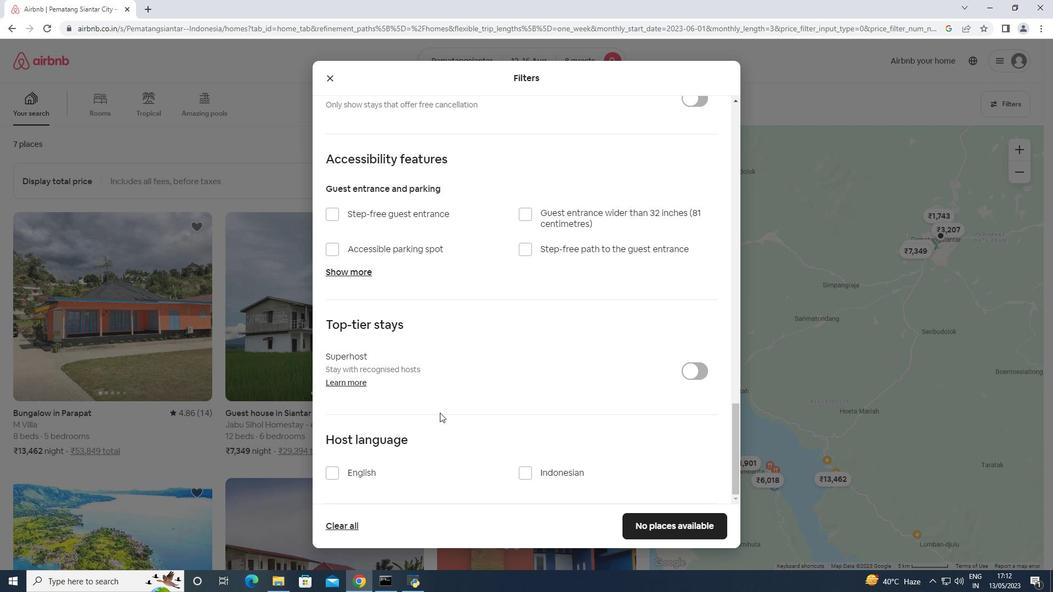 
Action: Mouse moved to (432, 418)
Screenshot: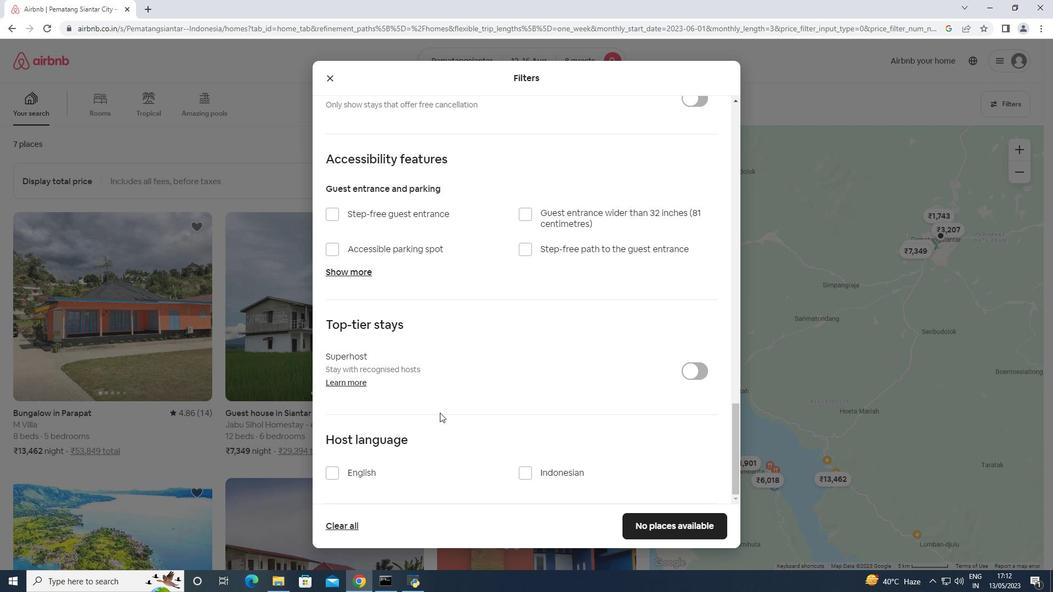 
Action: Mouse scrolled (432, 417) with delta (0, 0)
Screenshot: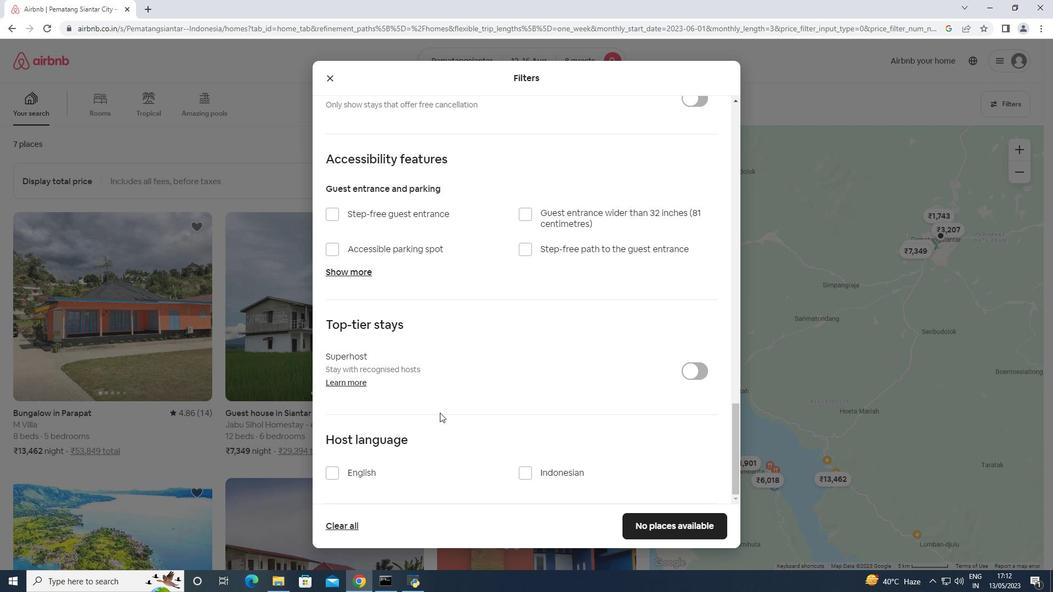 
Action: Mouse moved to (369, 470)
Screenshot: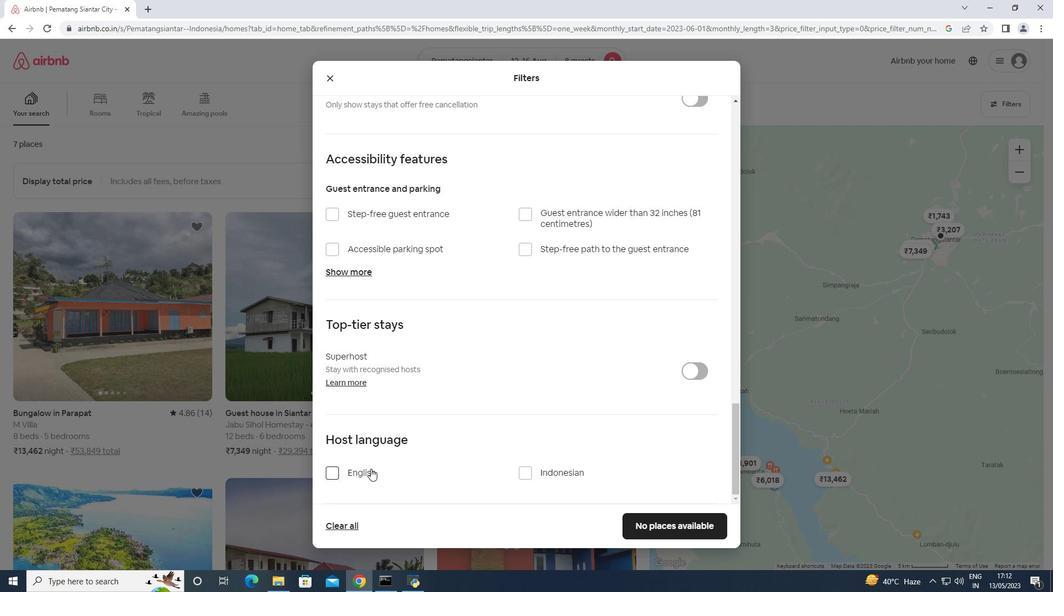 
Action: Mouse pressed left at (369, 470)
Screenshot: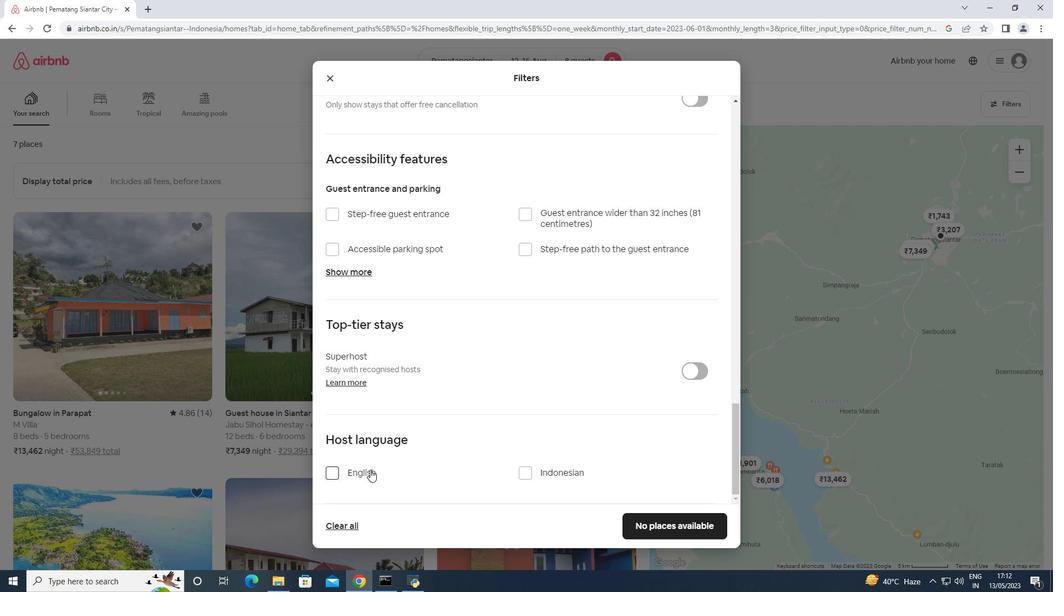 
Action: Mouse moved to (636, 521)
Screenshot: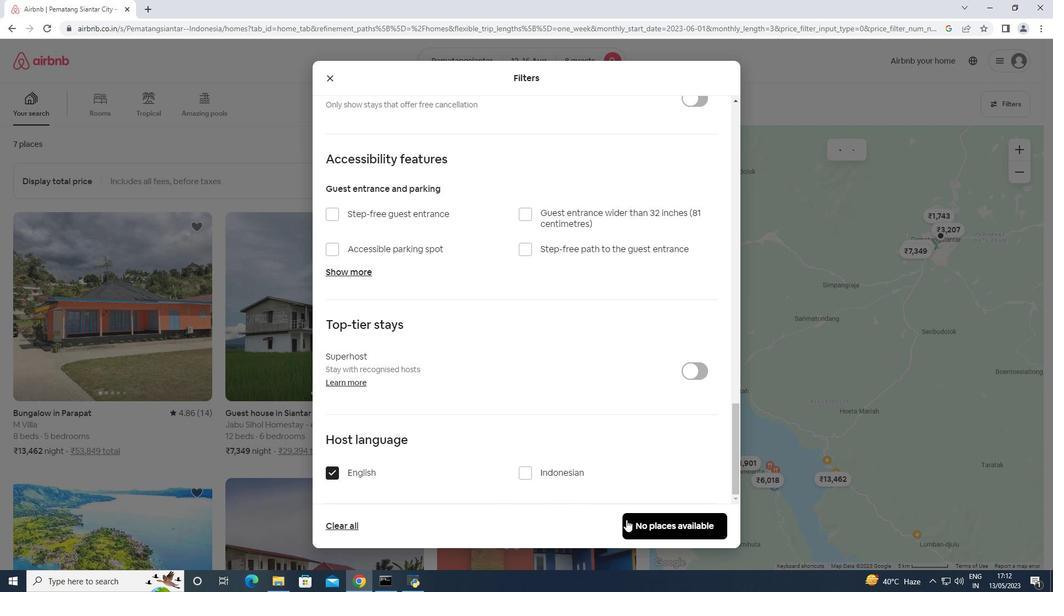 
Action: Mouse pressed left at (636, 521)
Screenshot: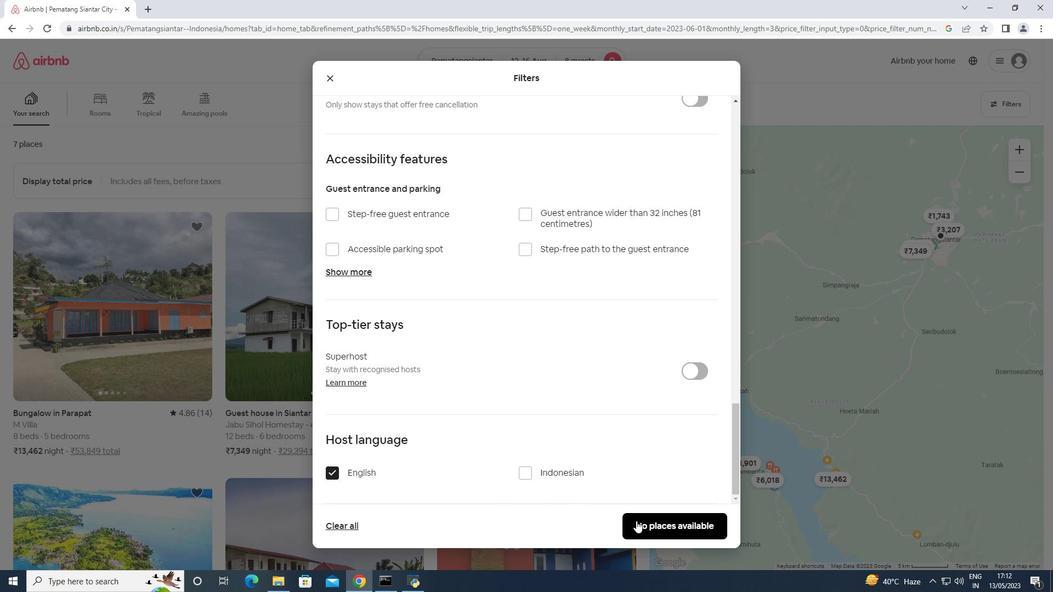 
